 Task: Search one way flight ticket for 3 adults, 3 children in premium economy from Salisbury: Salisbury-ocean City-wicomico Regional Airport to Raleigh: Raleigh-durham International Airport on 8-5-2023. Choice of flights is Frontier. Number of bags: 1 carry on bag. Price is upto 108000. Outbound departure time preference is 9:30.
Action: Mouse moved to (300, 277)
Screenshot: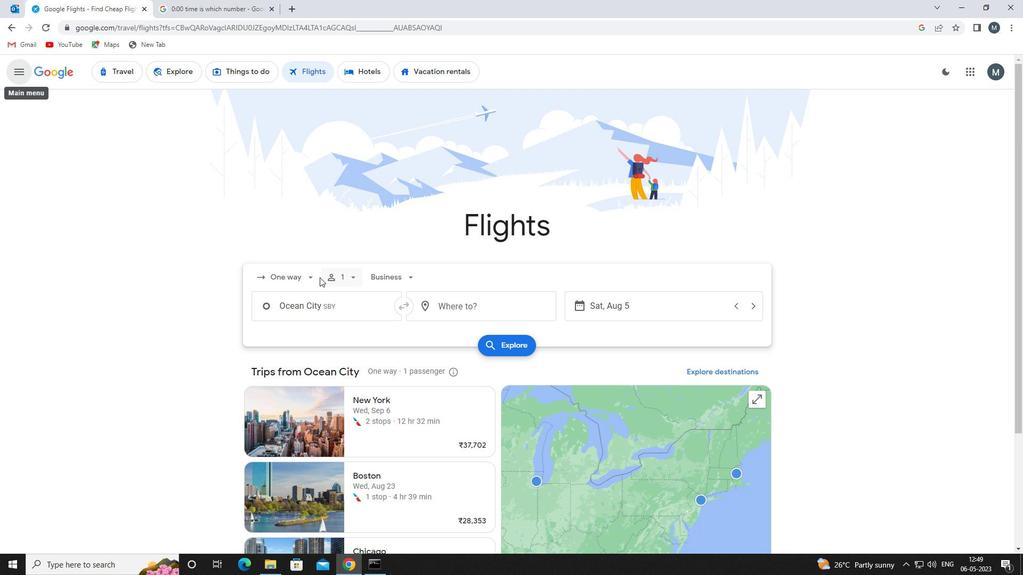 
Action: Mouse pressed left at (300, 277)
Screenshot: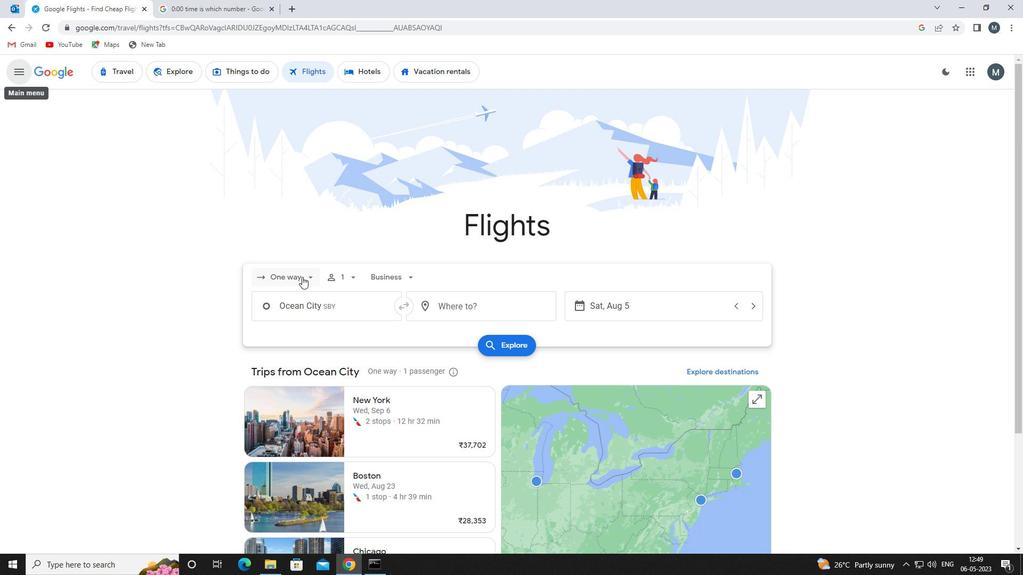 
Action: Mouse moved to (304, 326)
Screenshot: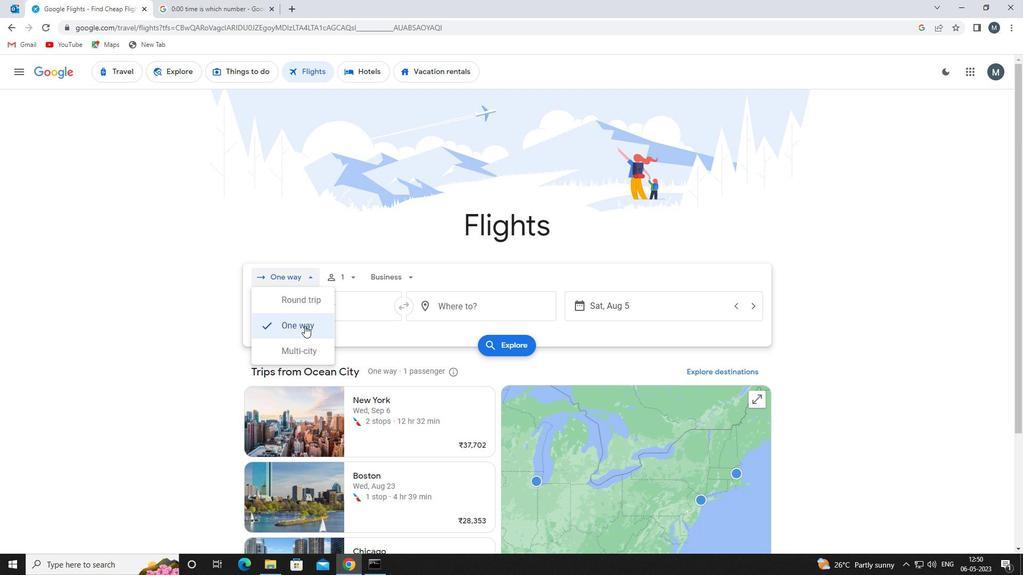 
Action: Mouse pressed left at (304, 326)
Screenshot: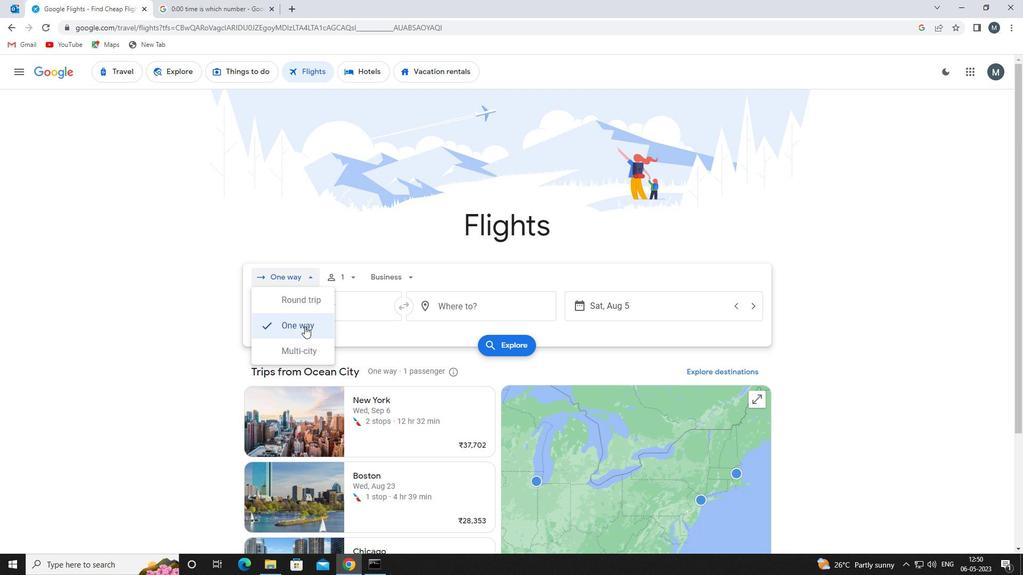 
Action: Mouse moved to (350, 279)
Screenshot: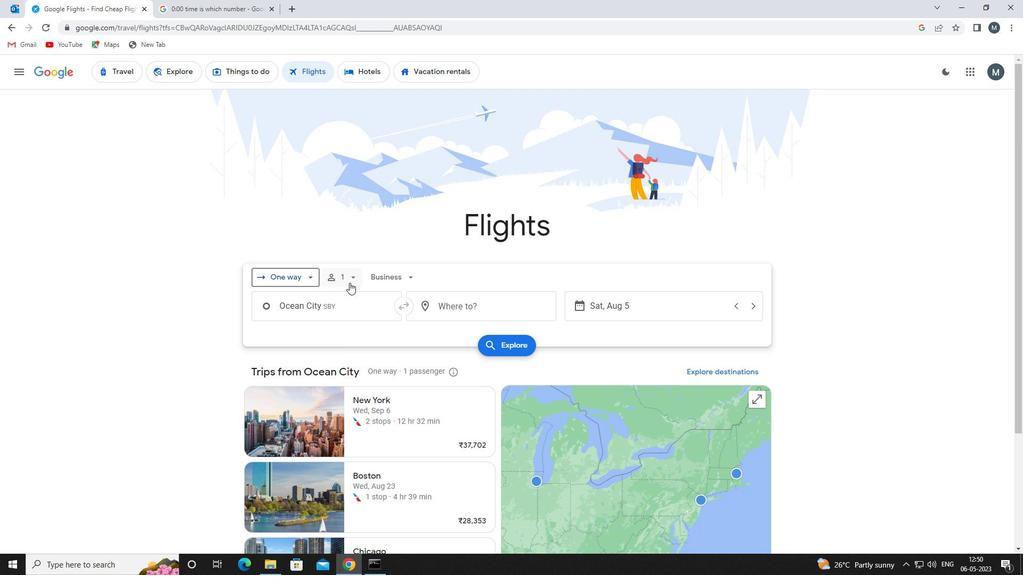 
Action: Mouse pressed left at (350, 279)
Screenshot: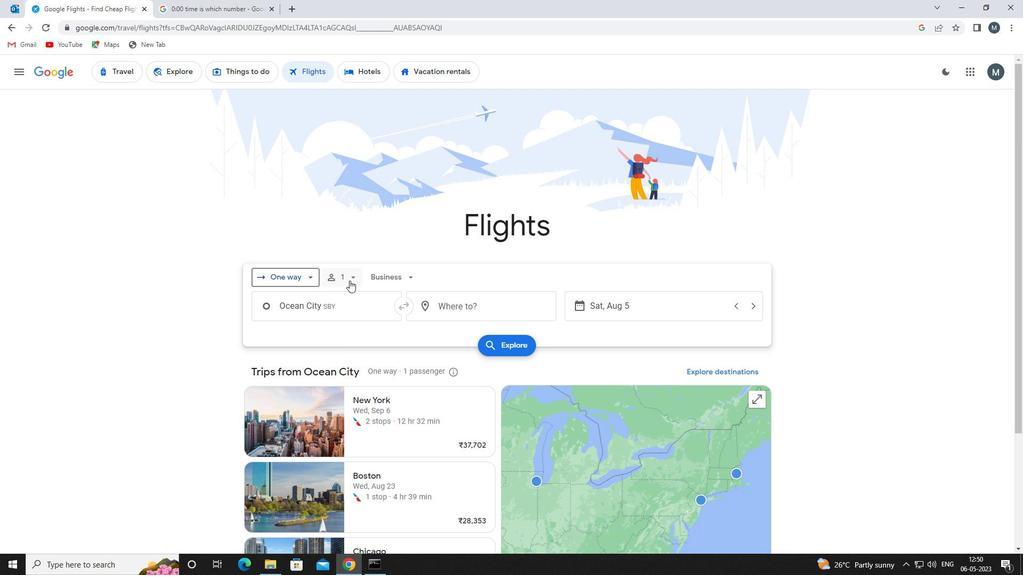 
Action: Mouse moved to (432, 303)
Screenshot: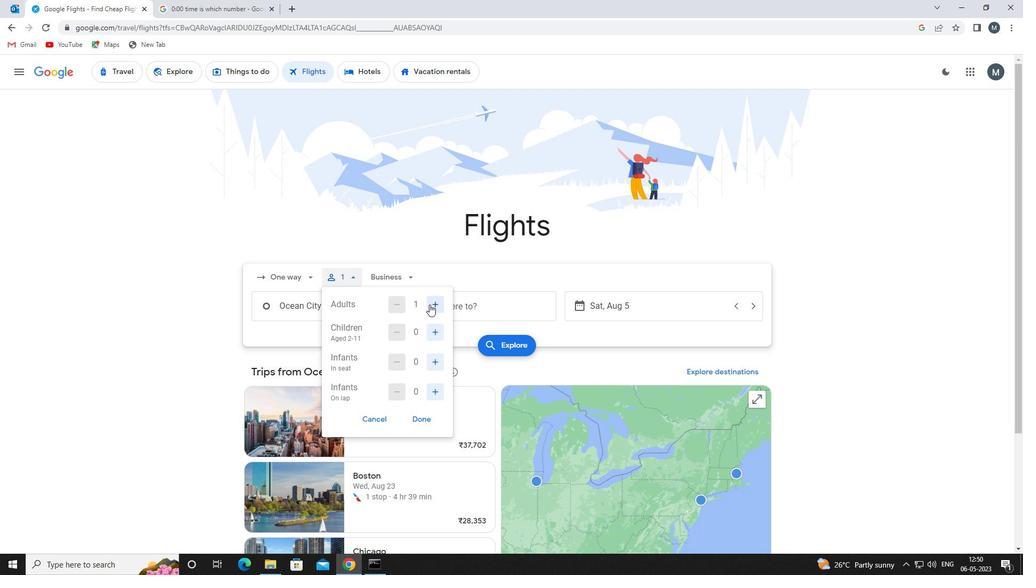 
Action: Mouse pressed left at (432, 303)
Screenshot: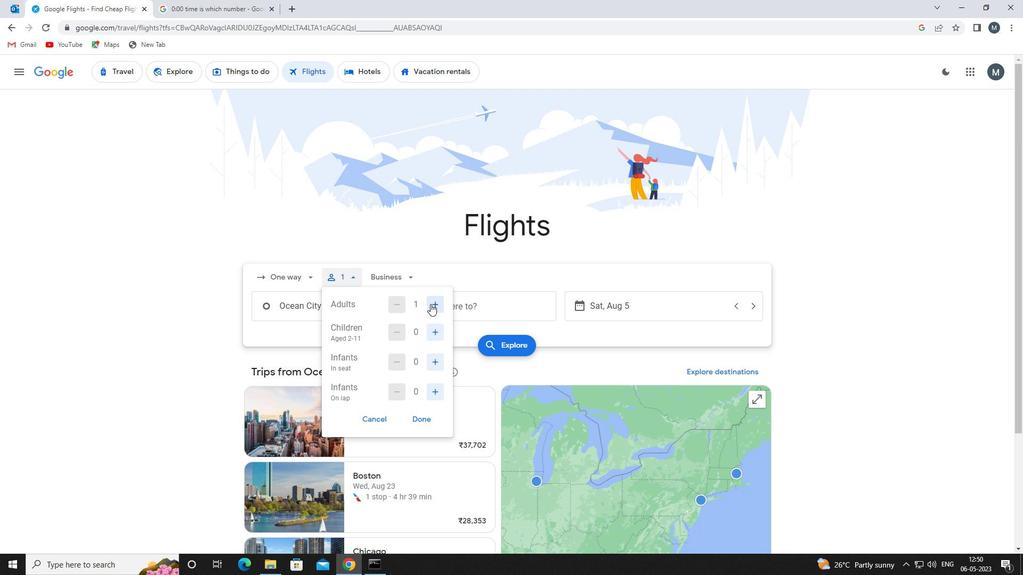 
Action: Mouse pressed left at (432, 303)
Screenshot: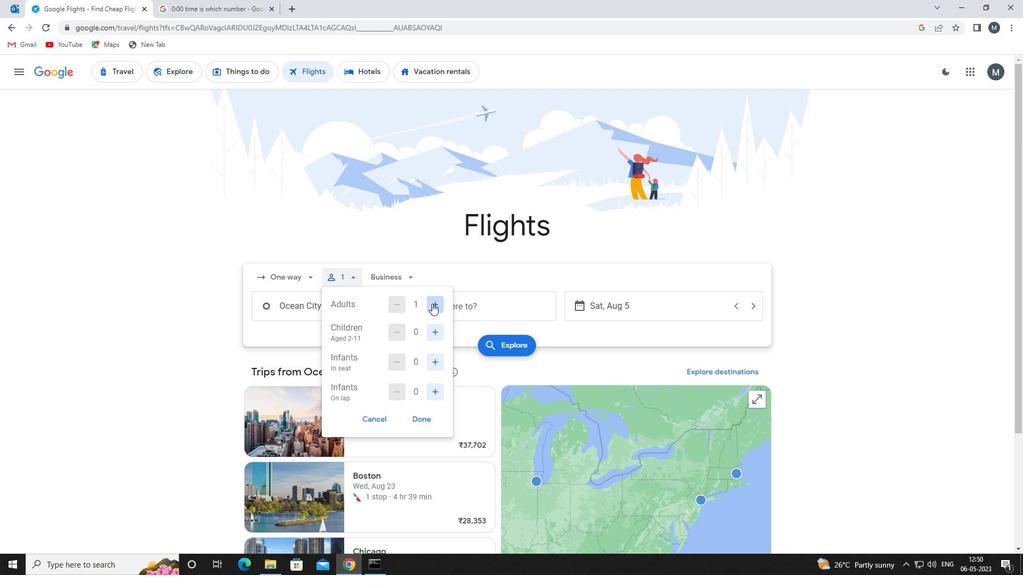 
Action: Mouse moved to (436, 336)
Screenshot: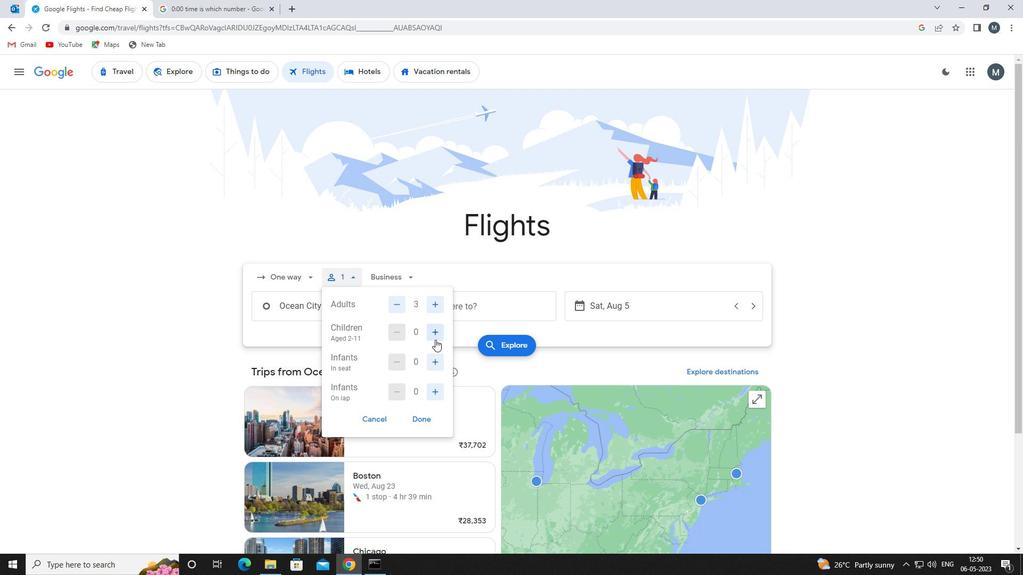 
Action: Mouse pressed left at (436, 336)
Screenshot: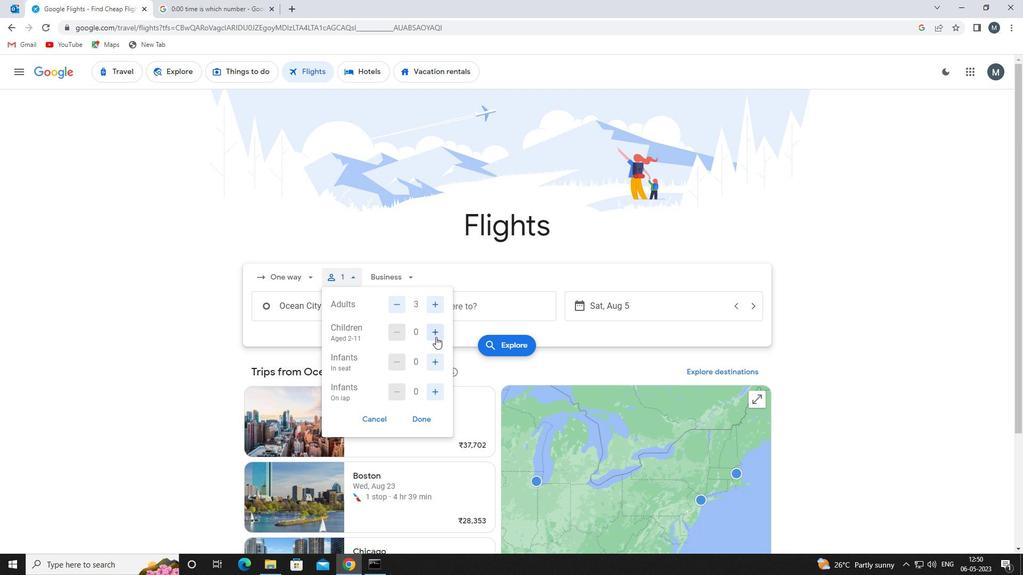 
Action: Mouse pressed left at (436, 336)
Screenshot: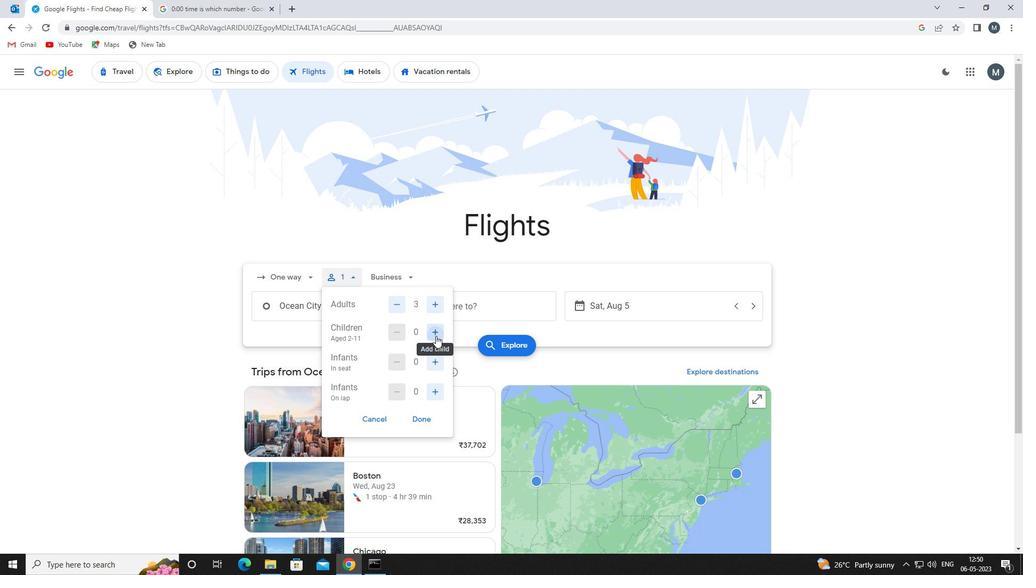 
Action: Mouse pressed left at (436, 336)
Screenshot: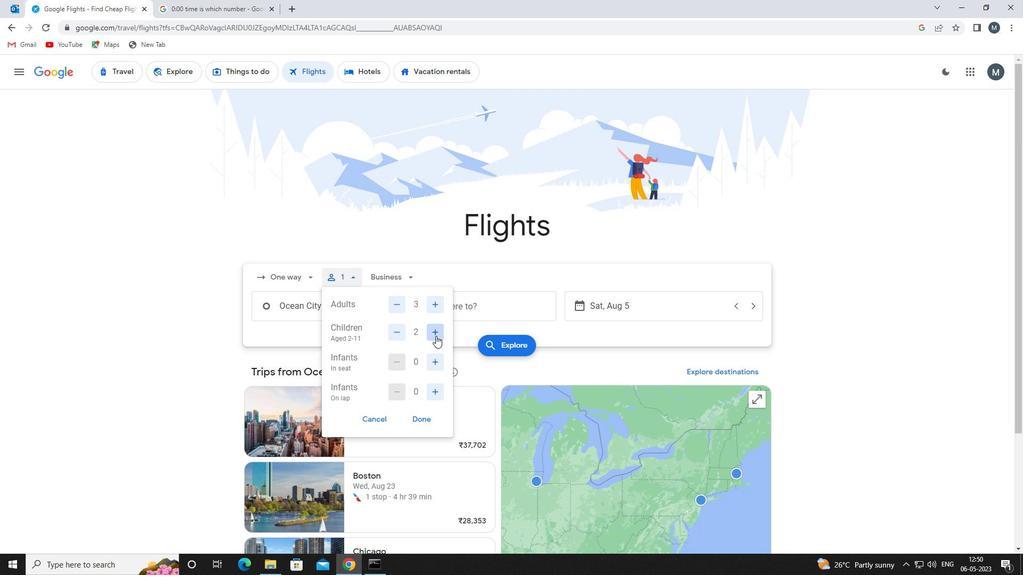 
Action: Mouse moved to (421, 420)
Screenshot: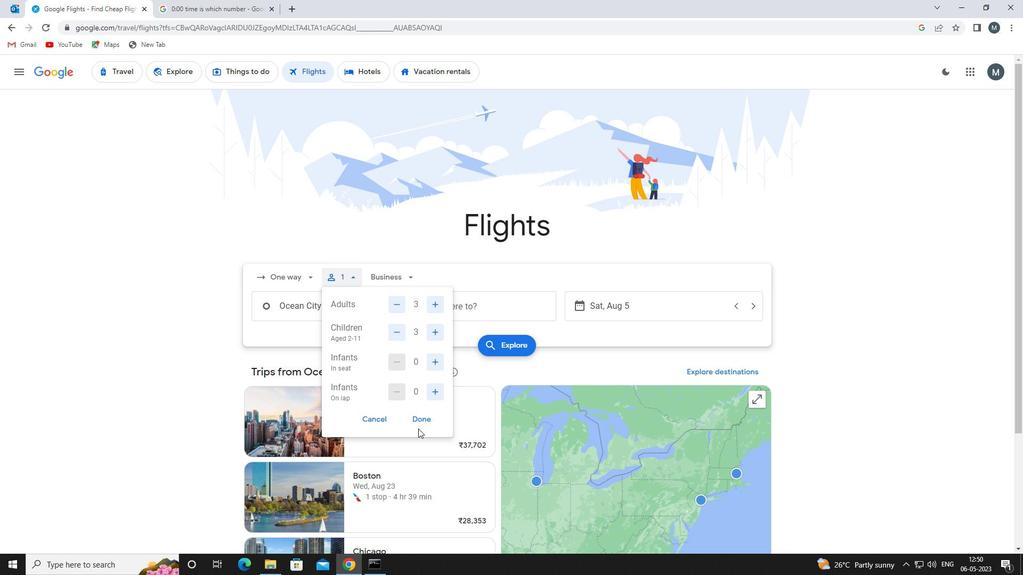 
Action: Mouse pressed left at (421, 420)
Screenshot: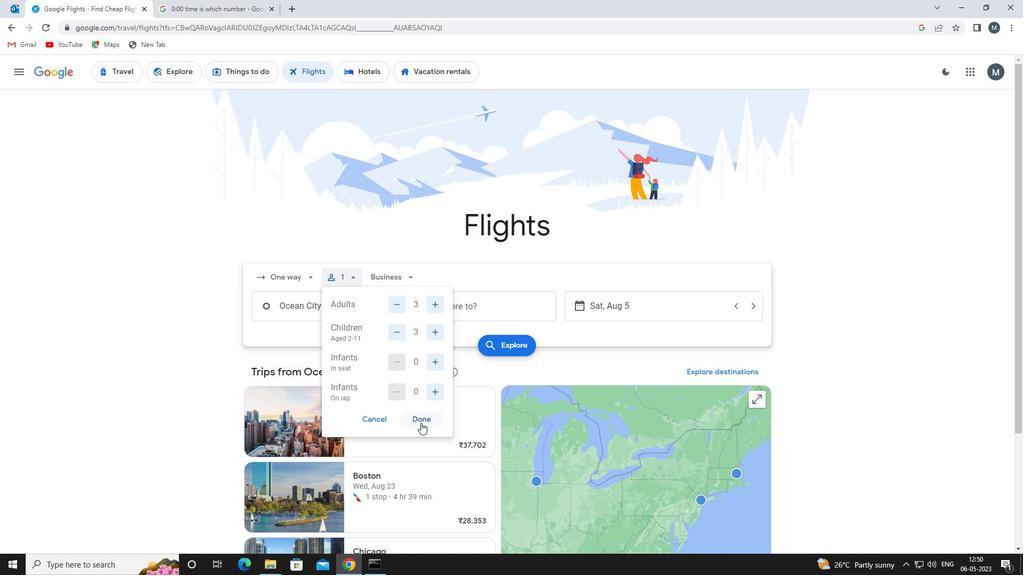 
Action: Mouse moved to (410, 281)
Screenshot: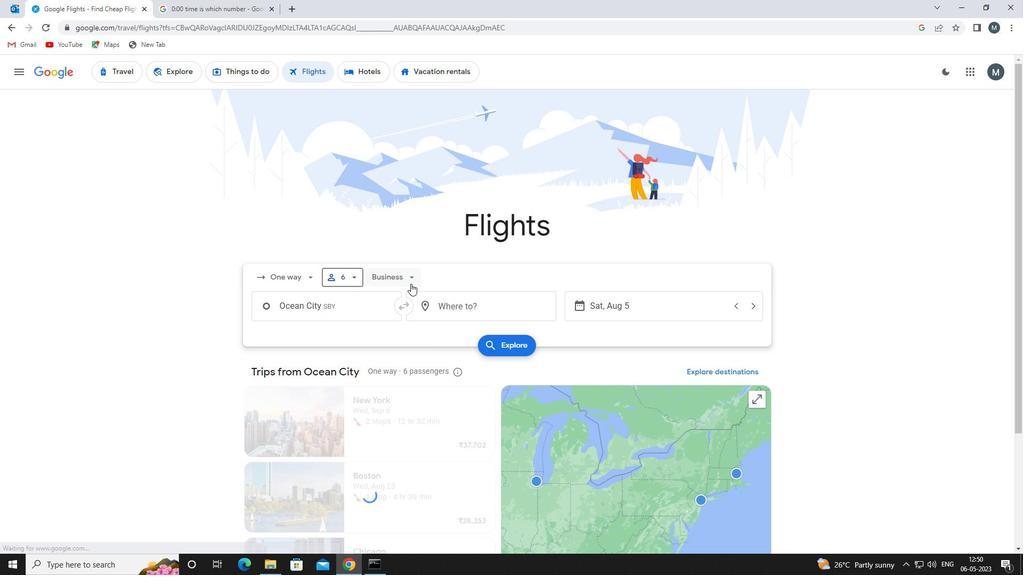 
Action: Mouse pressed left at (410, 281)
Screenshot: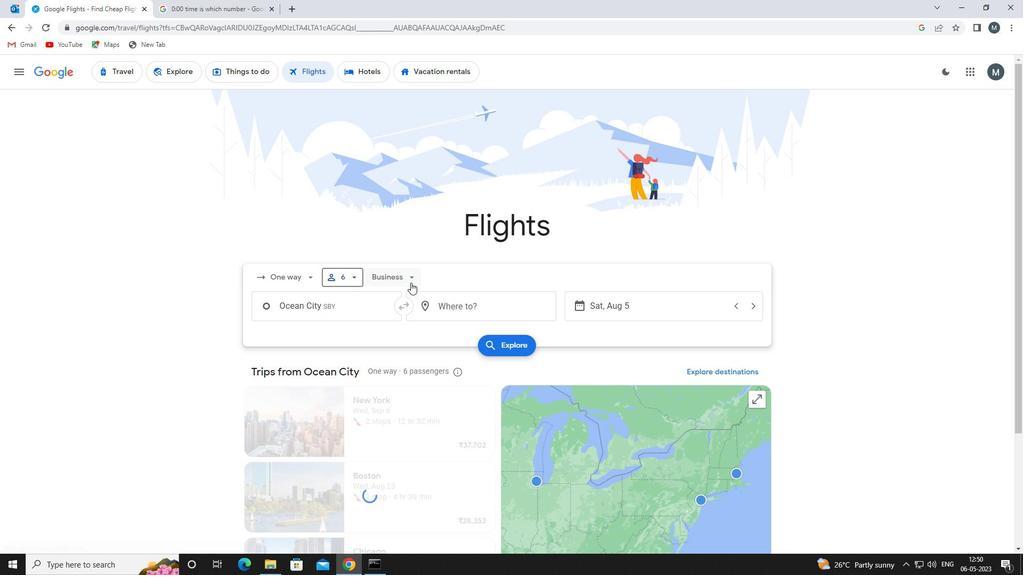 
Action: Mouse moved to (416, 327)
Screenshot: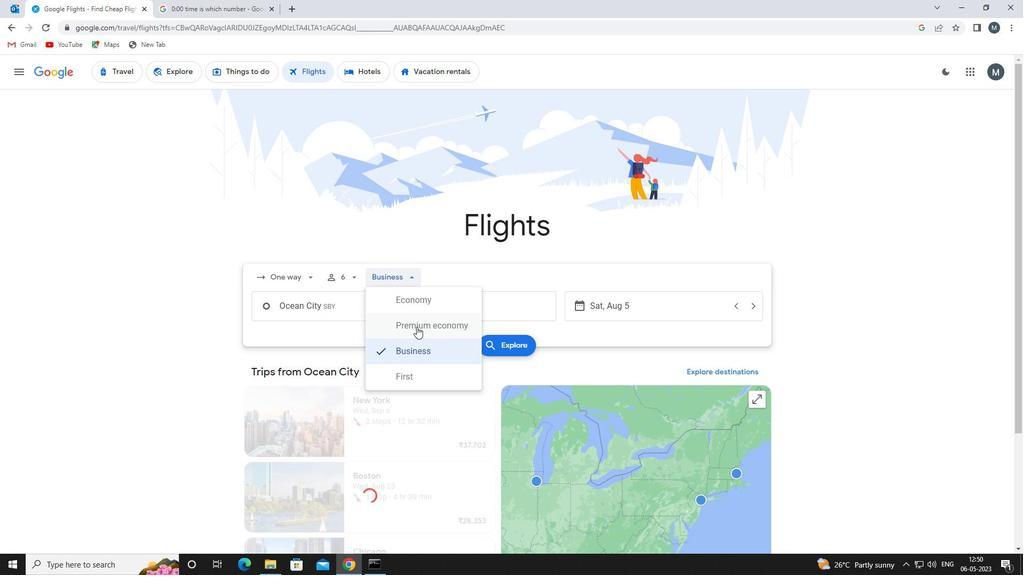 
Action: Mouse pressed left at (416, 327)
Screenshot: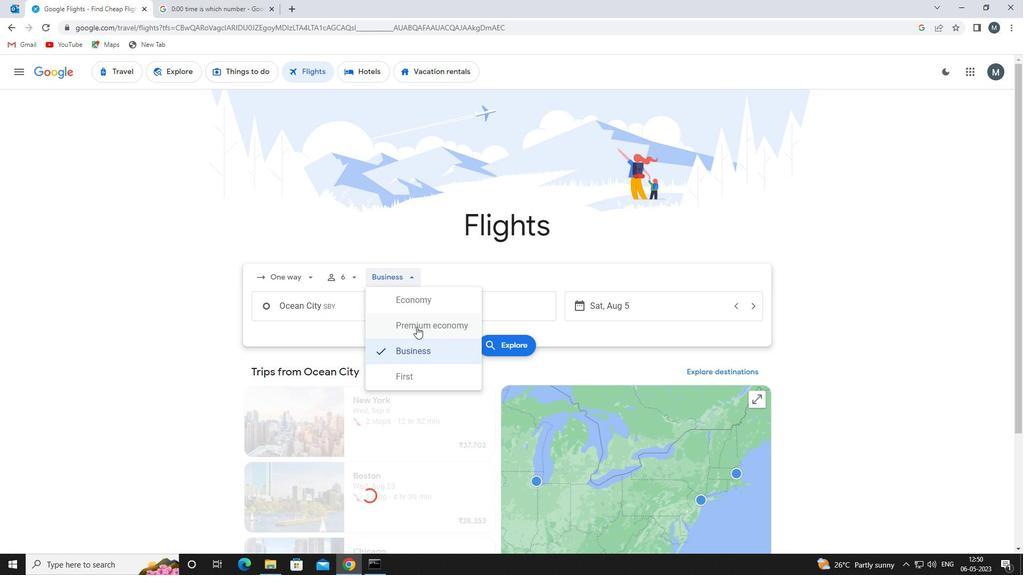 
Action: Mouse moved to (332, 306)
Screenshot: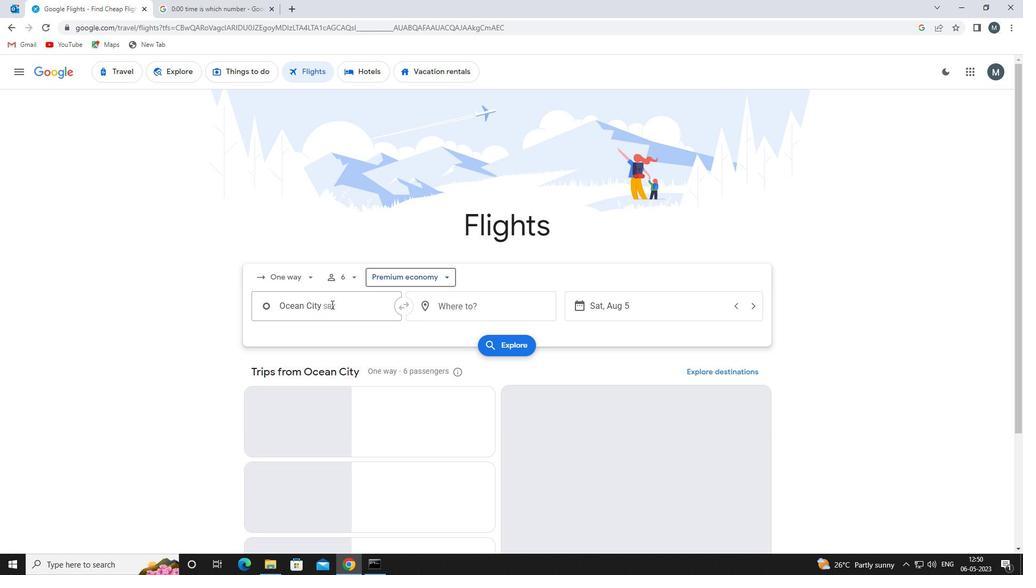
Action: Mouse pressed left at (332, 306)
Screenshot: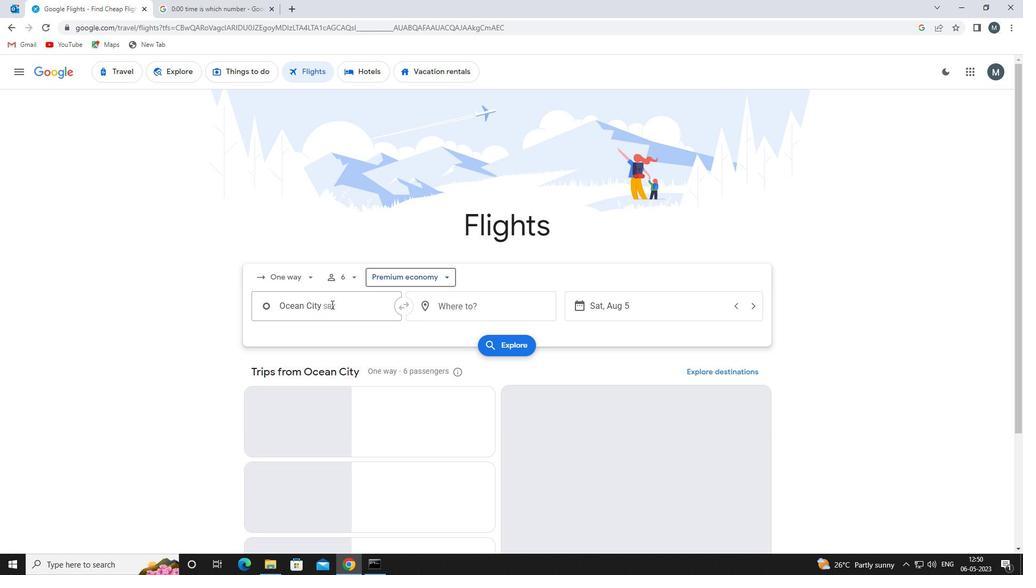 
Action: Mouse moved to (333, 306)
Screenshot: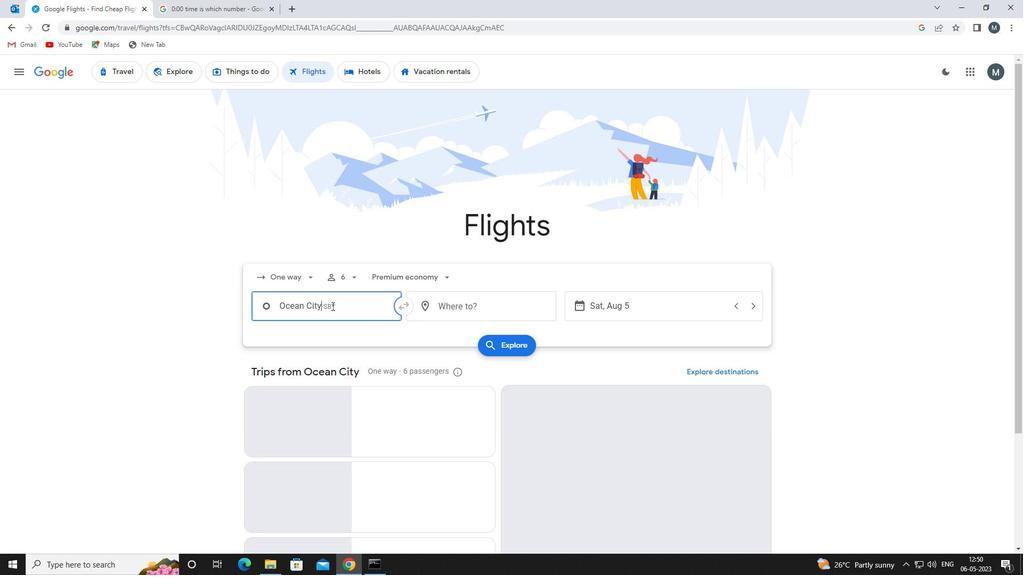 
Action: Key pressed salisbury
Screenshot: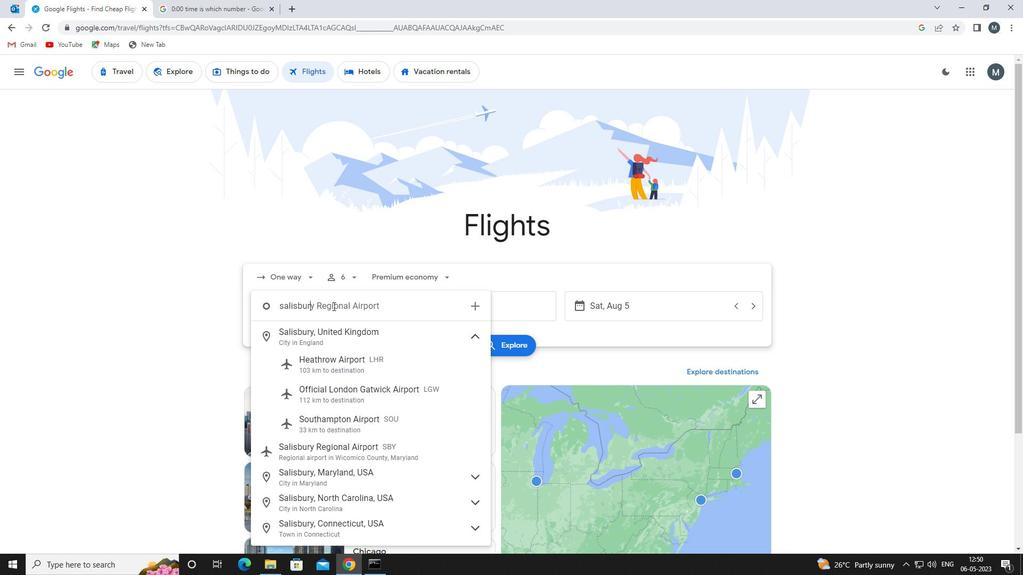 
Action: Mouse moved to (345, 450)
Screenshot: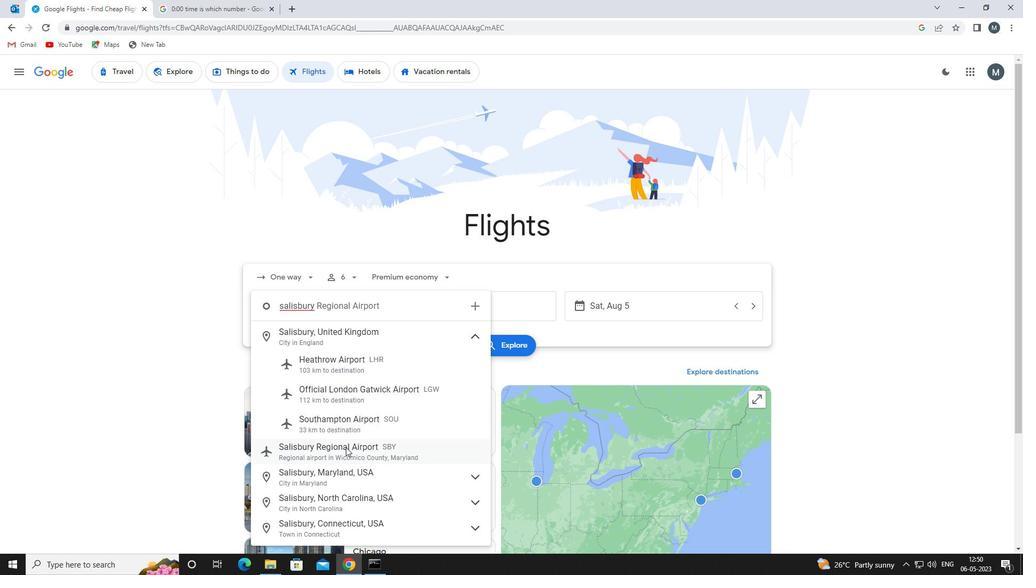 
Action: Mouse pressed left at (345, 450)
Screenshot: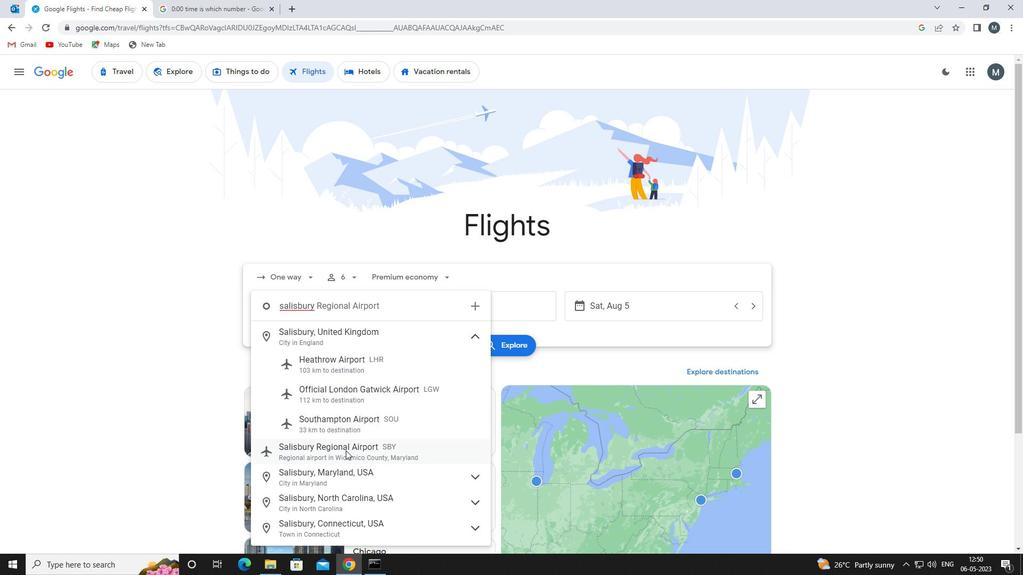 
Action: Mouse moved to (451, 303)
Screenshot: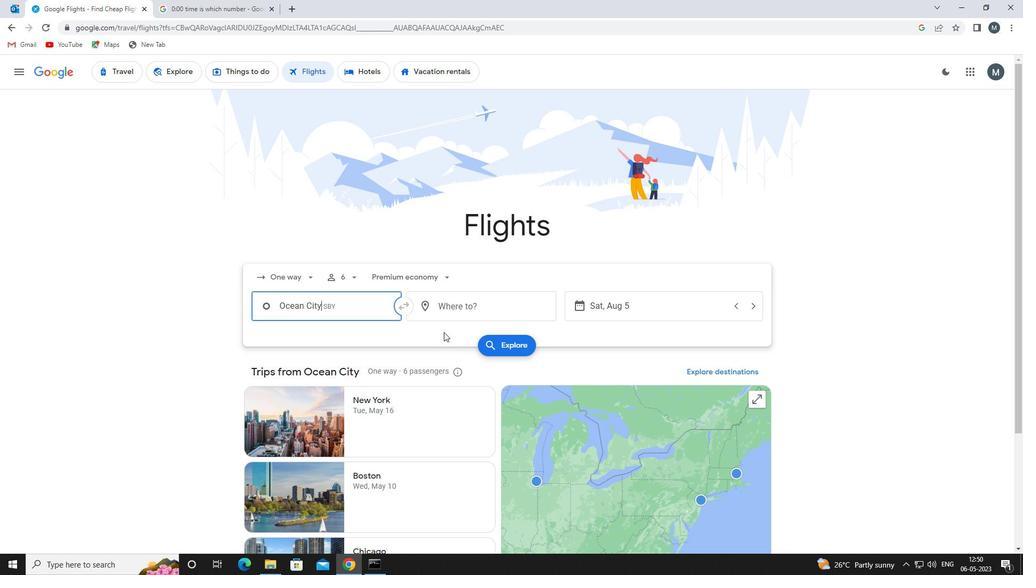 
Action: Mouse pressed left at (451, 303)
Screenshot: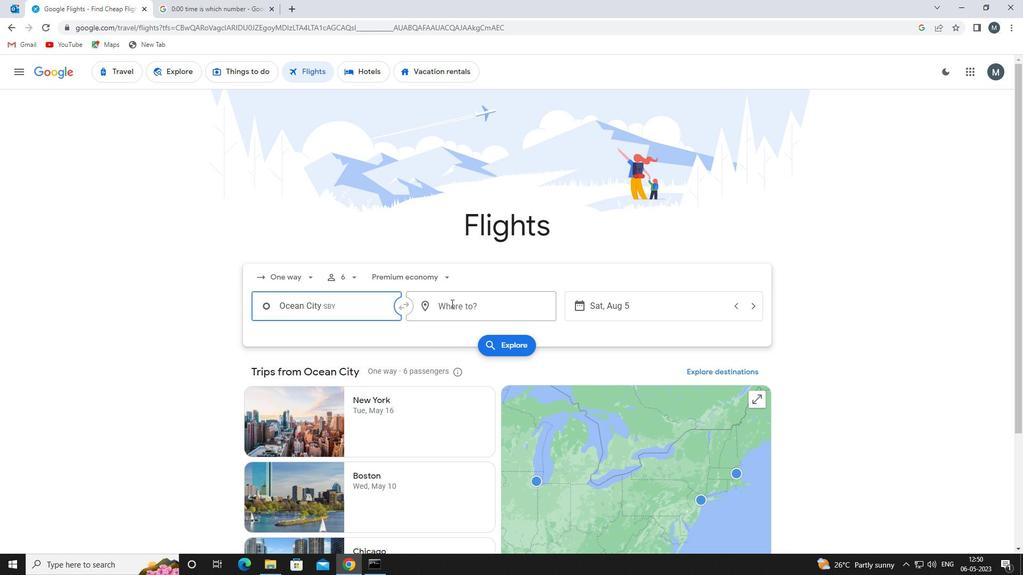 
Action: Key pressed raleigh<Key.space>d
Screenshot: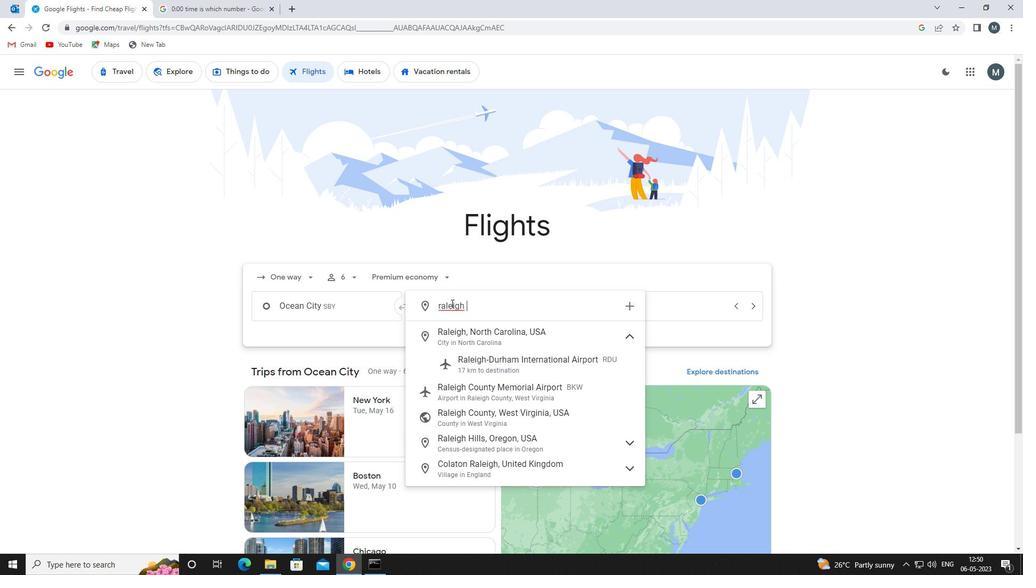
Action: Mouse moved to (494, 339)
Screenshot: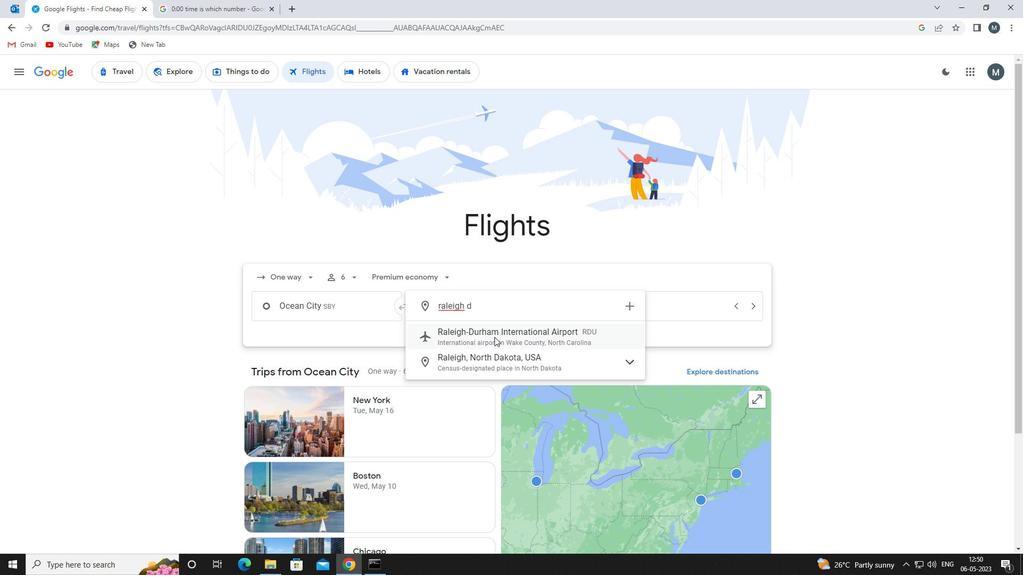 
Action: Mouse pressed left at (494, 339)
Screenshot: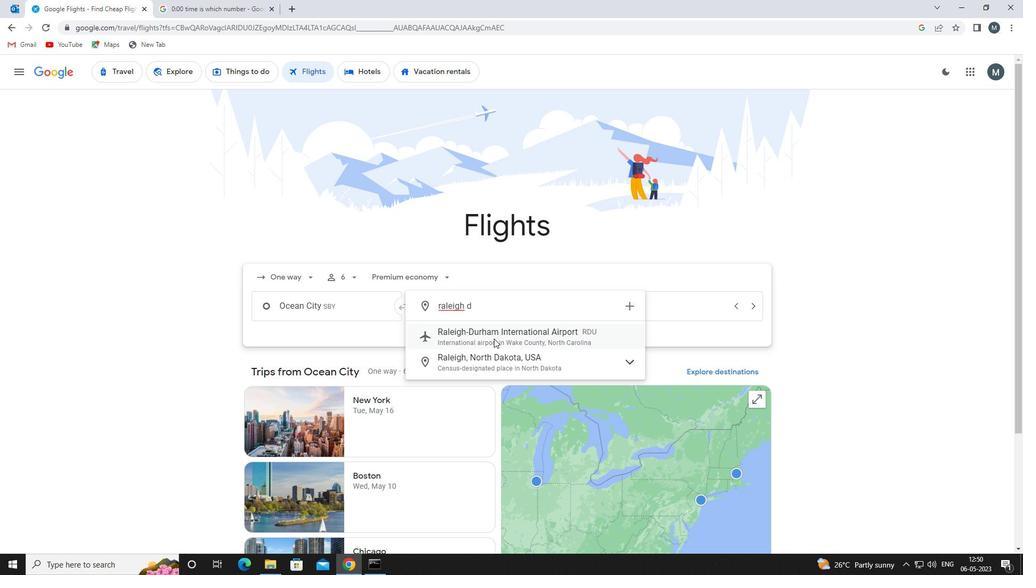
Action: Mouse moved to (592, 308)
Screenshot: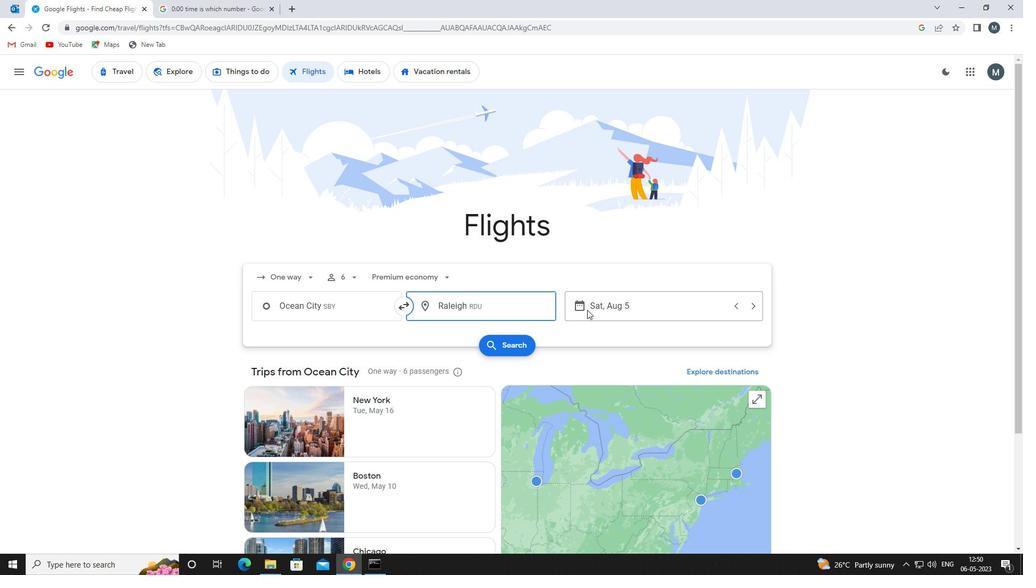 
Action: Mouse pressed left at (592, 308)
Screenshot: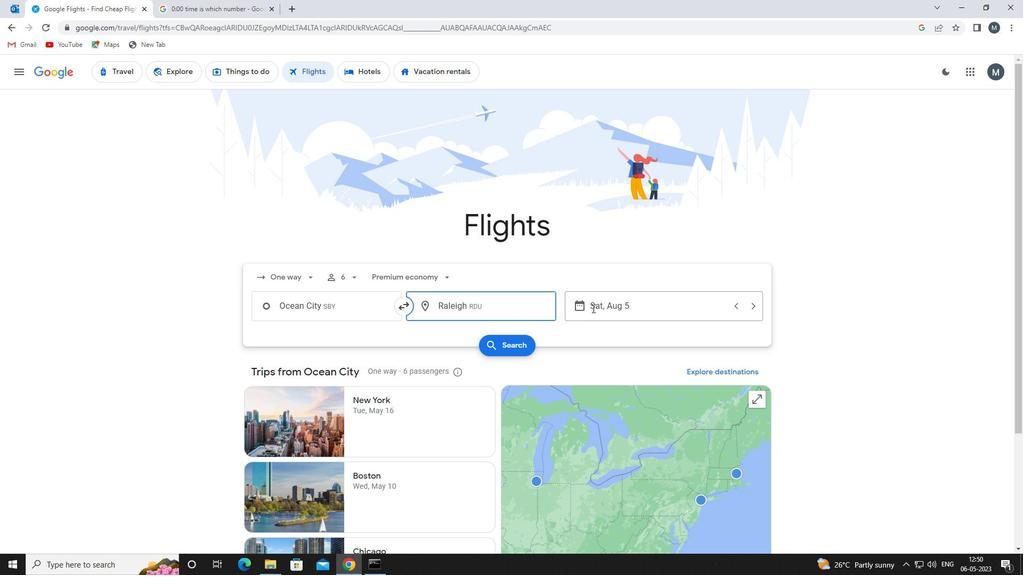 
Action: Mouse moved to (534, 361)
Screenshot: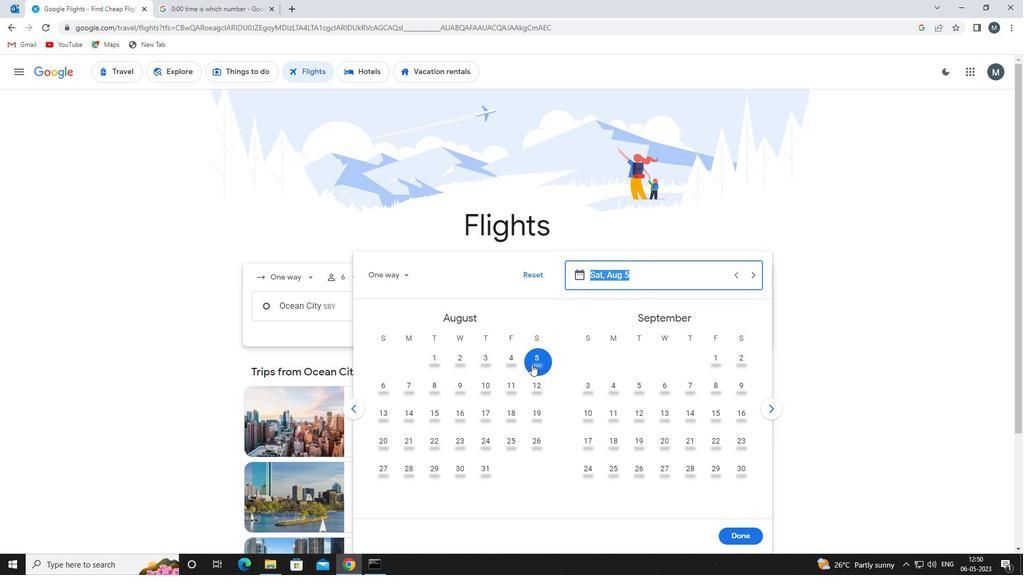 
Action: Mouse pressed left at (534, 361)
Screenshot: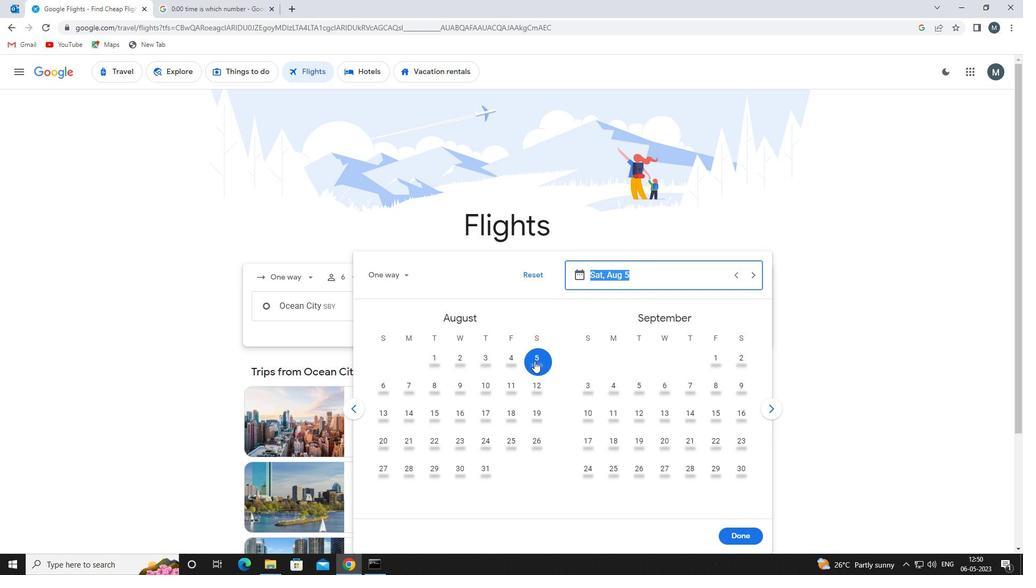 
Action: Mouse moved to (733, 530)
Screenshot: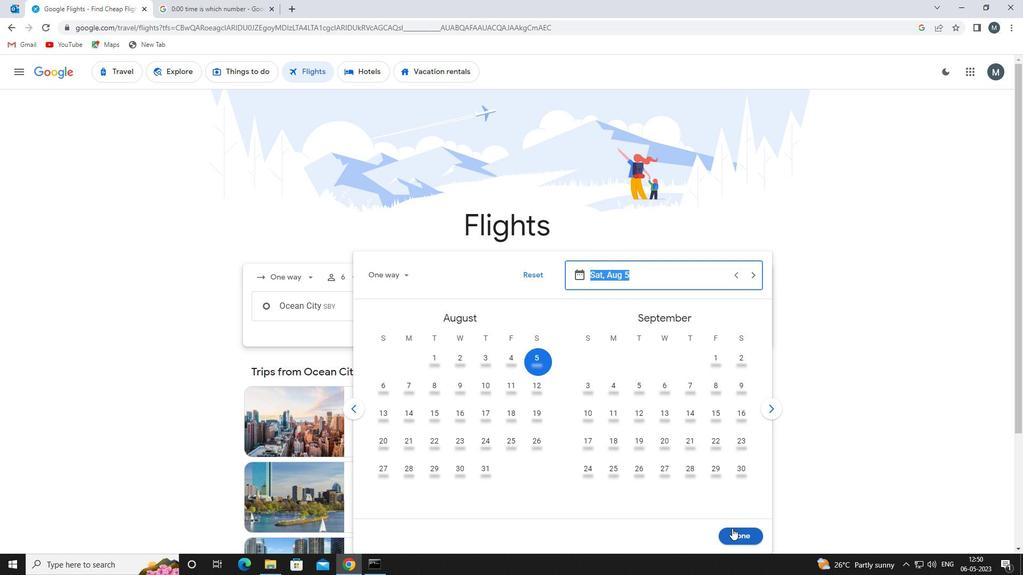 
Action: Mouse pressed left at (733, 530)
Screenshot: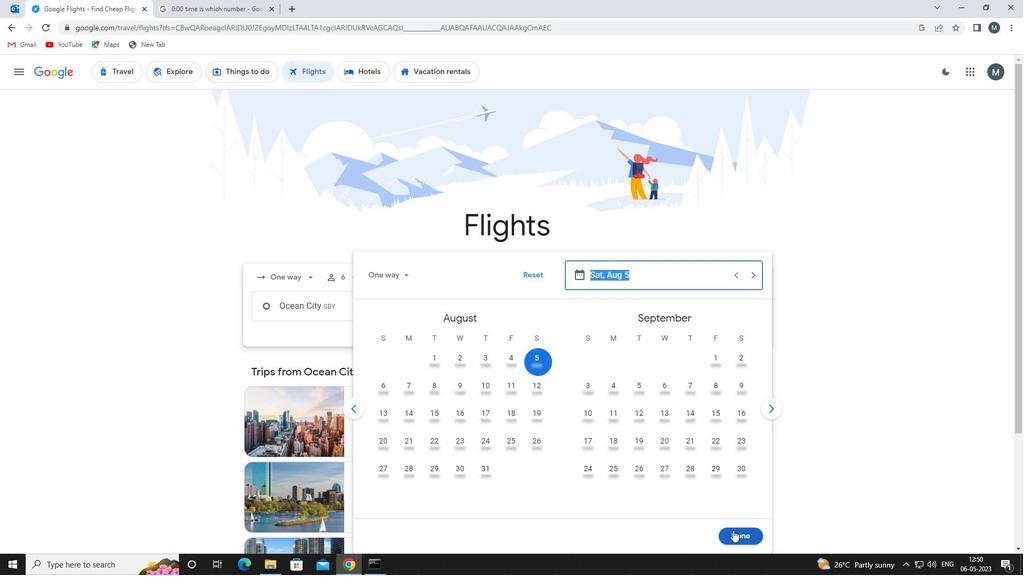 
Action: Mouse moved to (496, 340)
Screenshot: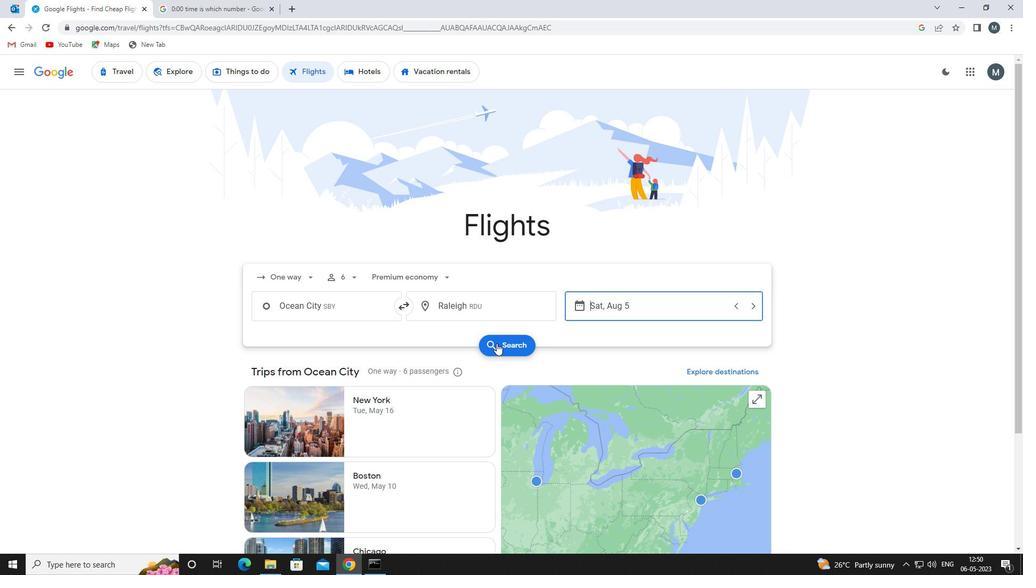 
Action: Mouse pressed left at (496, 340)
Screenshot: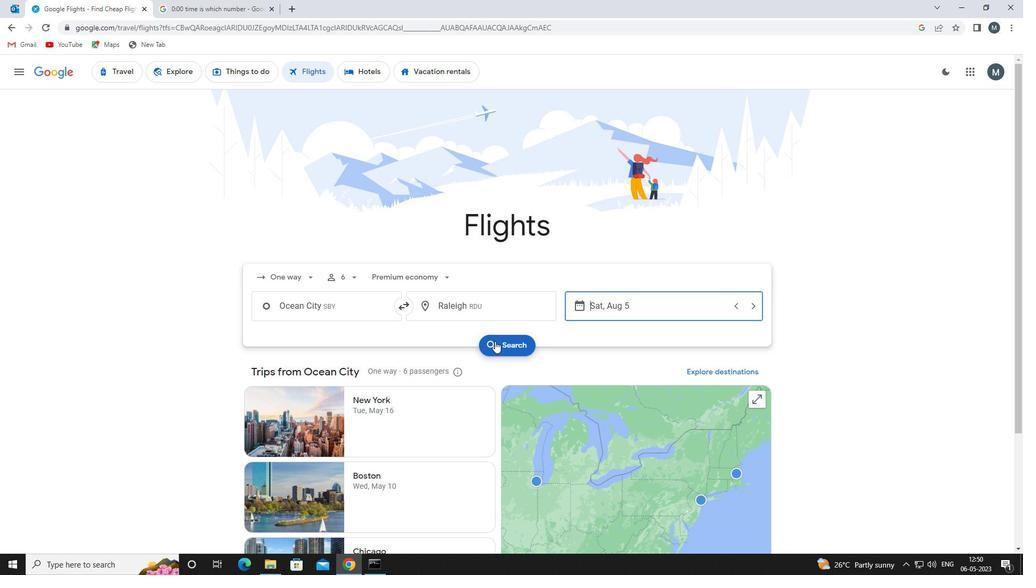 
Action: Mouse moved to (262, 173)
Screenshot: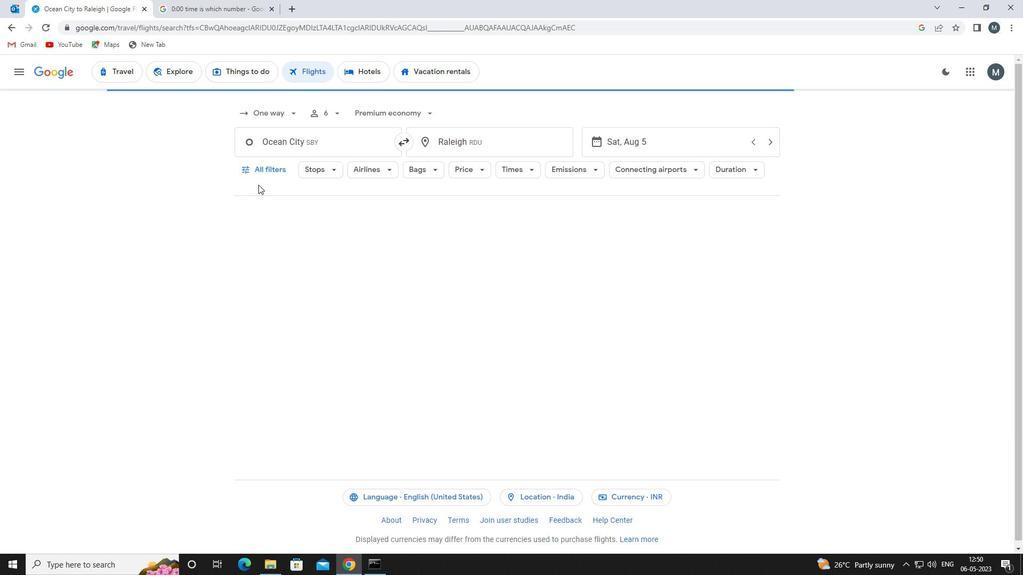 
Action: Mouse pressed left at (262, 173)
Screenshot: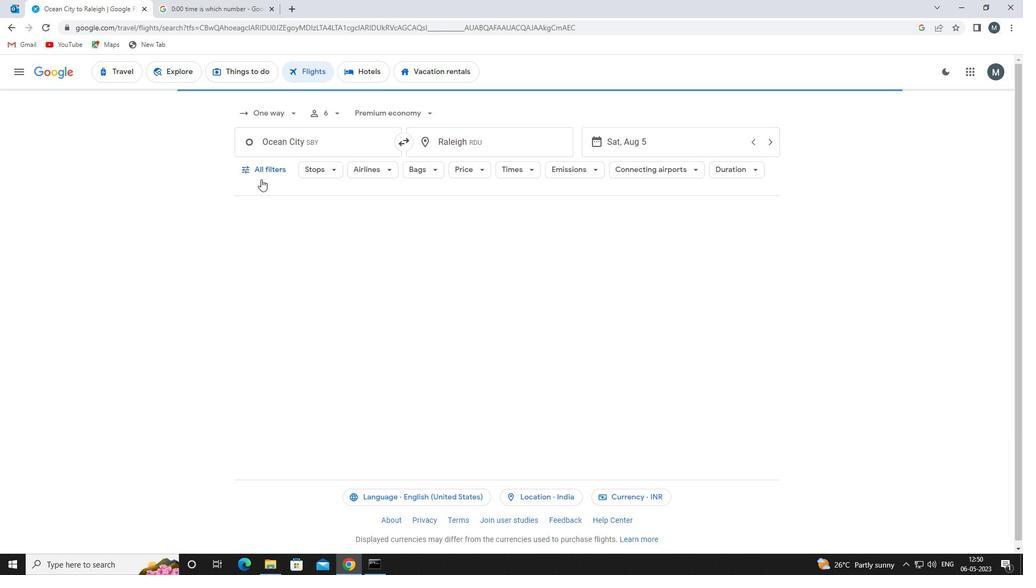 
Action: Mouse moved to (295, 257)
Screenshot: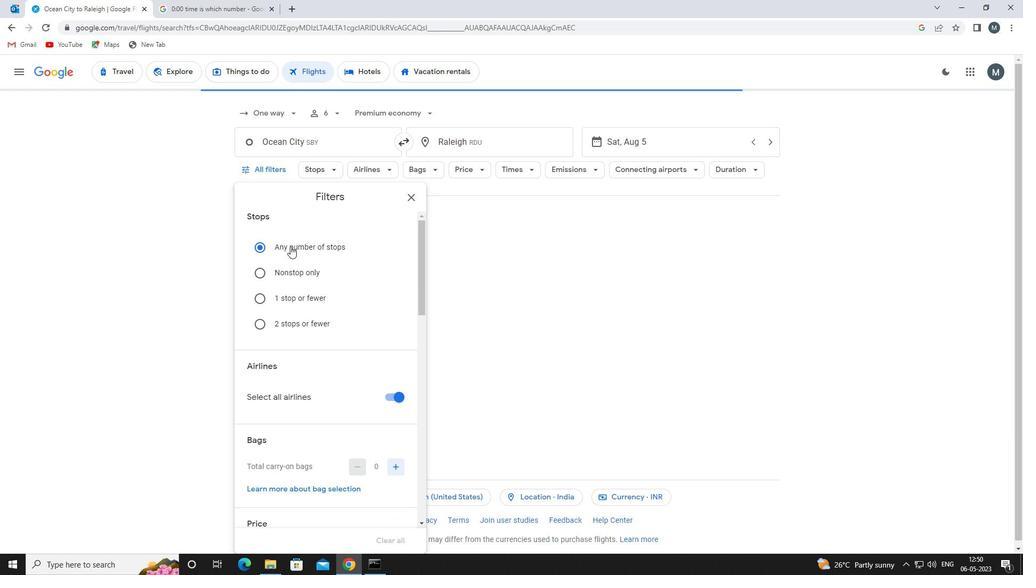 
Action: Mouse scrolled (295, 256) with delta (0, 0)
Screenshot: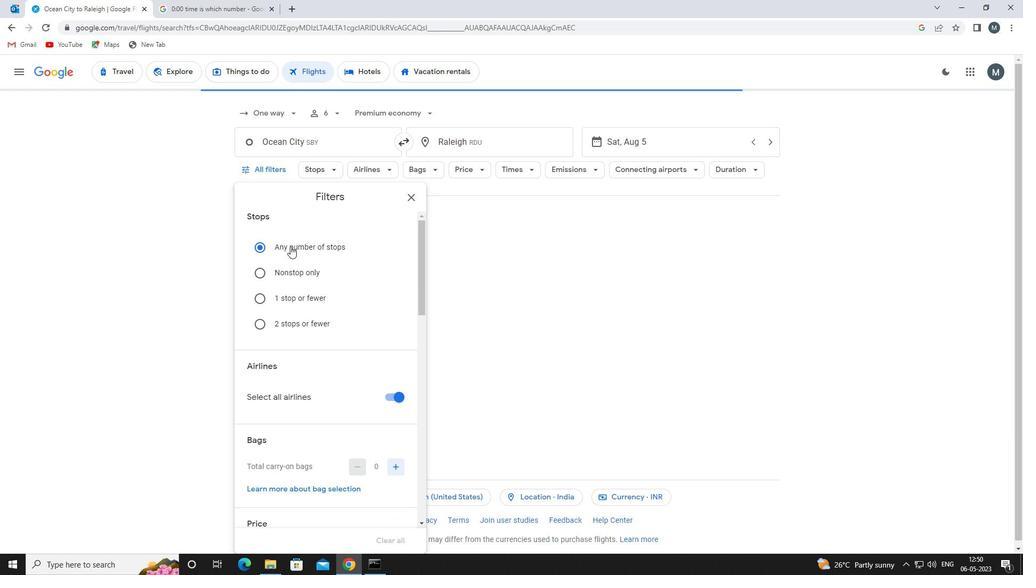 
Action: Mouse moved to (293, 259)
Screenshot: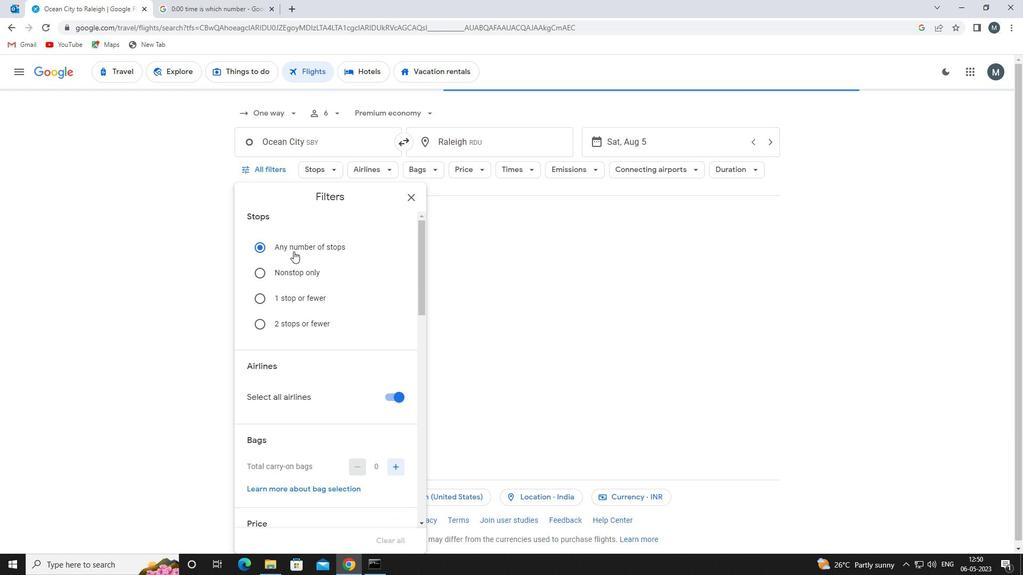 
Action: Mouse scrolled (293, 259) with delta (0, 0)
Screenshot: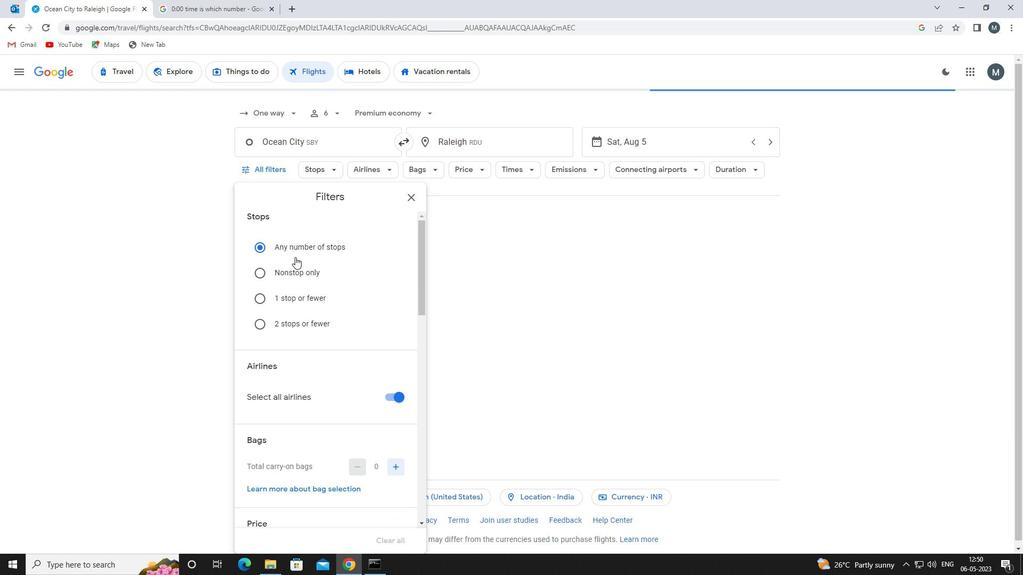 
Action: Mouse moved to (390, 293)
Screenshot: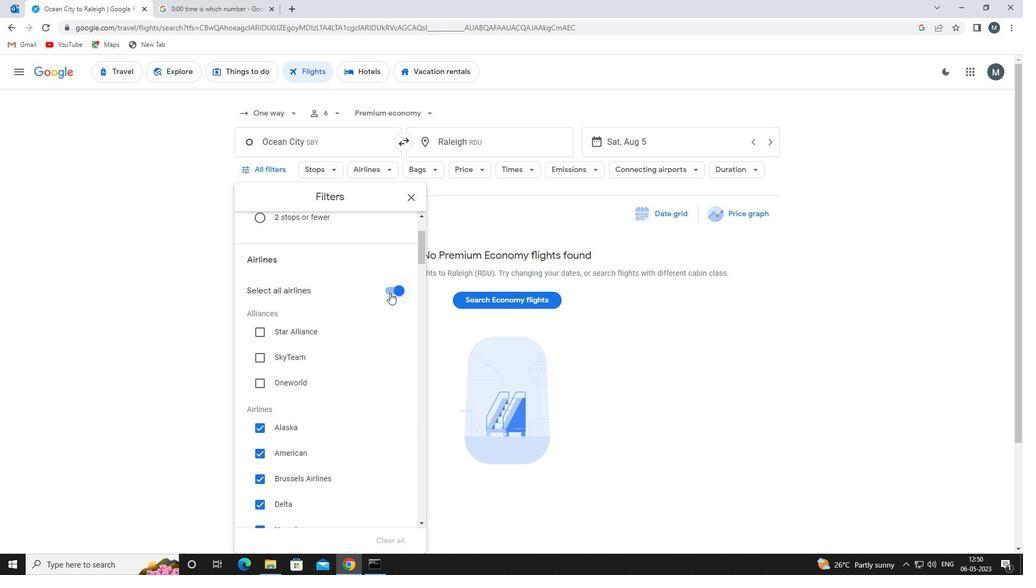 
Action: Mouse pressed left at (390, 293)
Screenshot: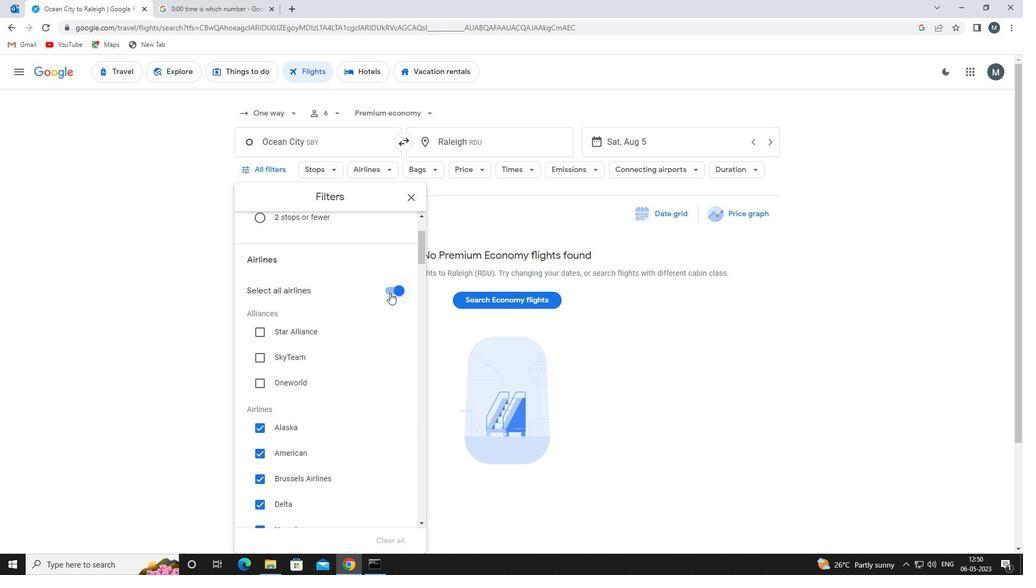
Action: Mouse moved to (337, 327)
Screenshot: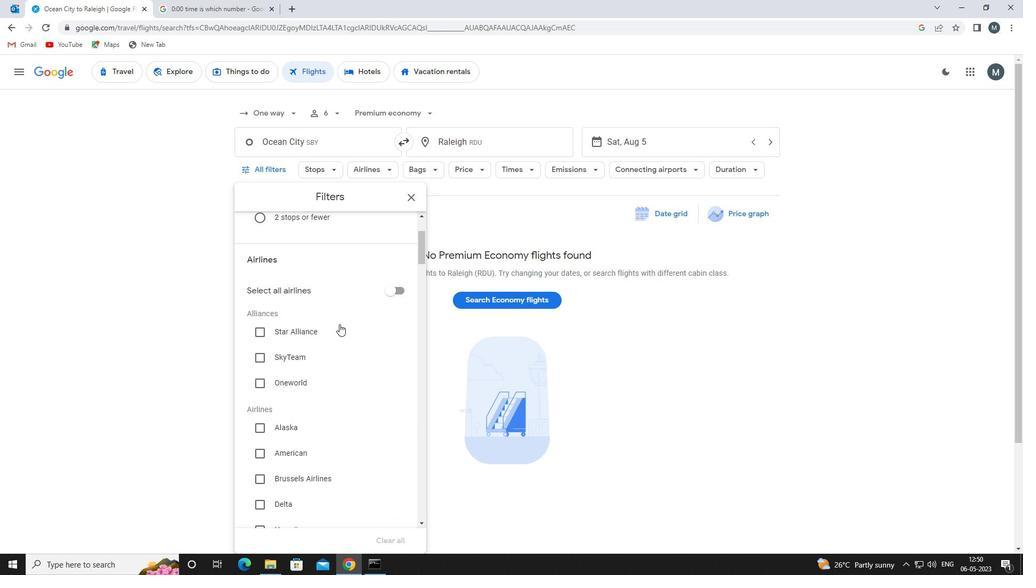 
Action: Mouse scrolled (337, 326) with delta (0, 0)
Screenshot: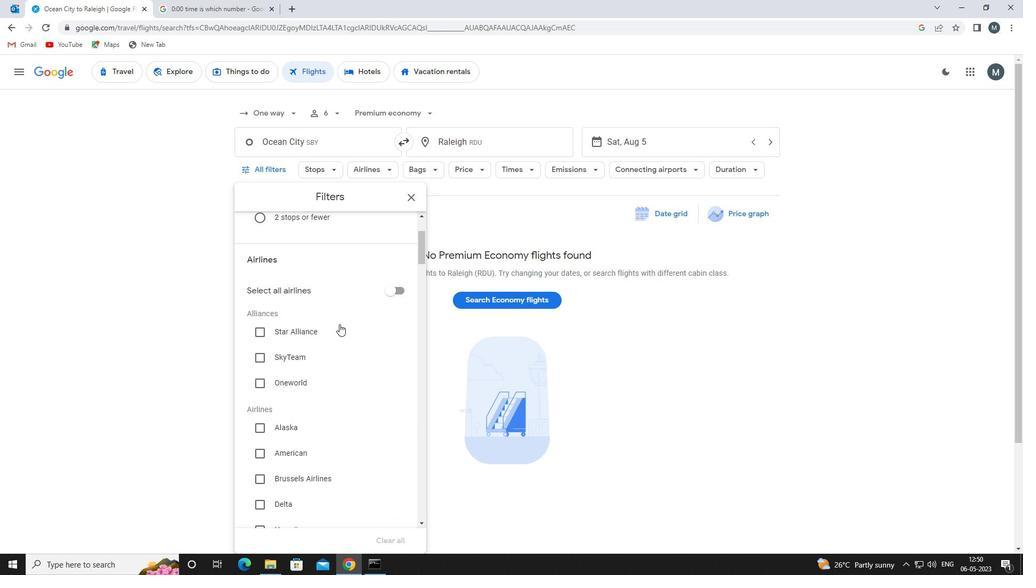 
Action: Mouse scrolled (337, 326) with delta (0, 0)
Screenshot: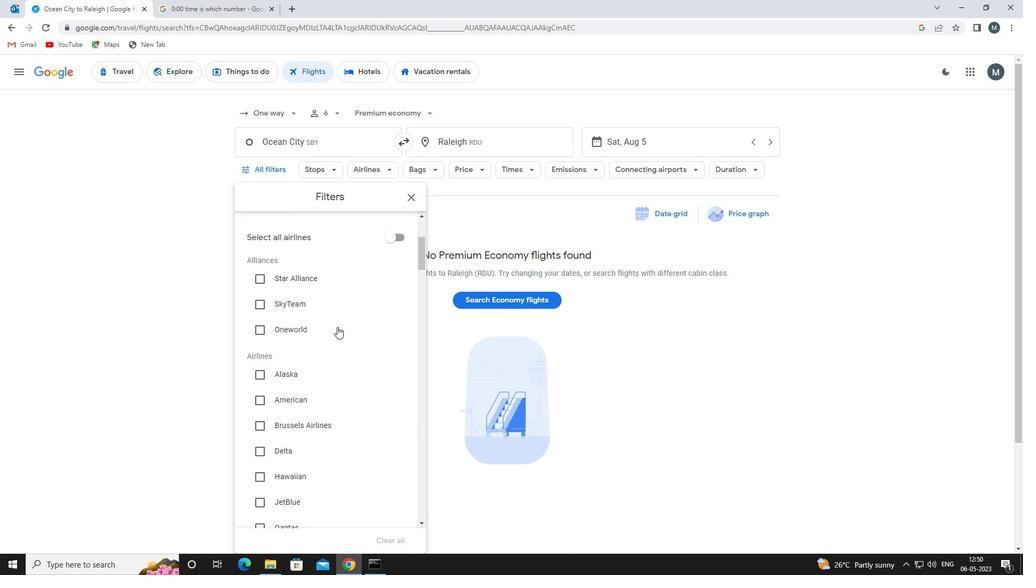 
Action: Mouse moved to (337, 331)
Screenshot: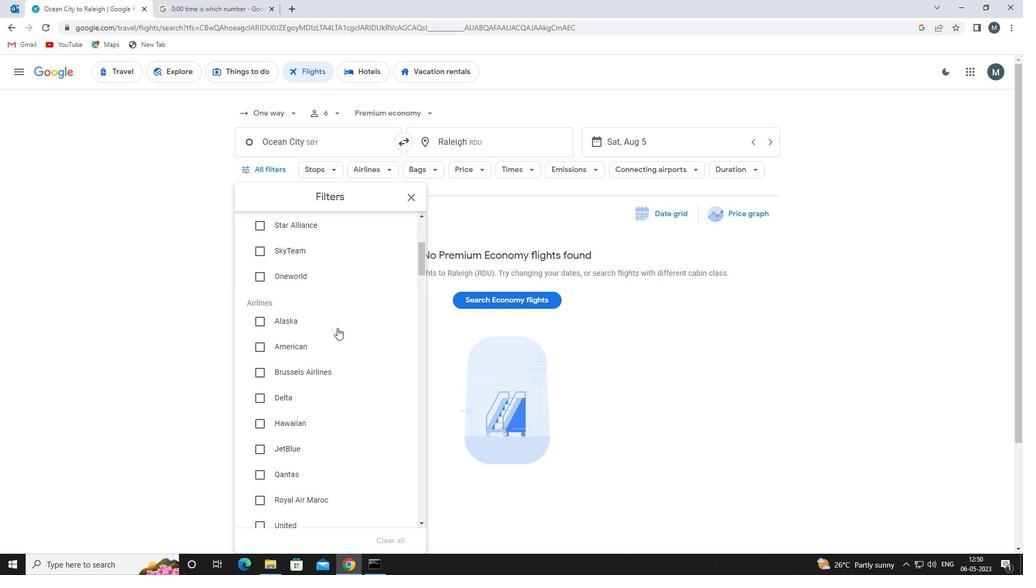 
Action: Mouse scrolled (337, 330) with delta (0, 0)
Screenshot: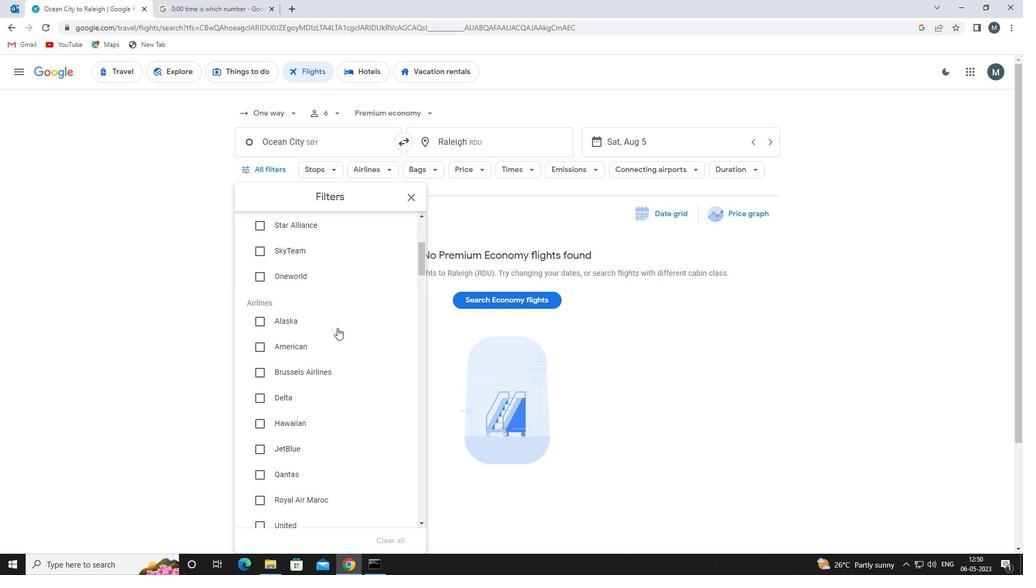 
Action: Mouse moved to (337, 331)
Screenshot: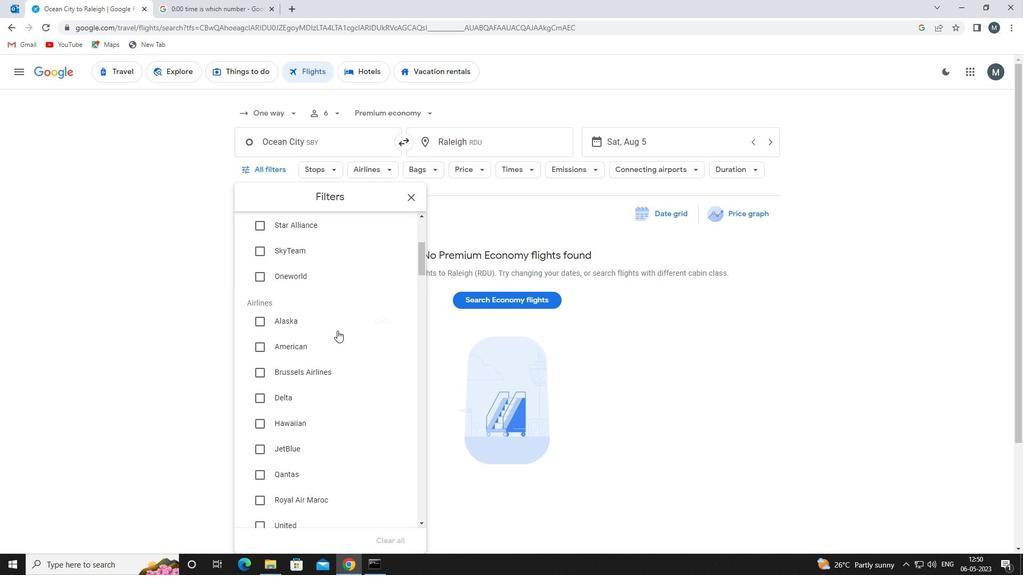 
Action: Mouse scrolled (337, 330) with delta (0, 0)
Screenshot: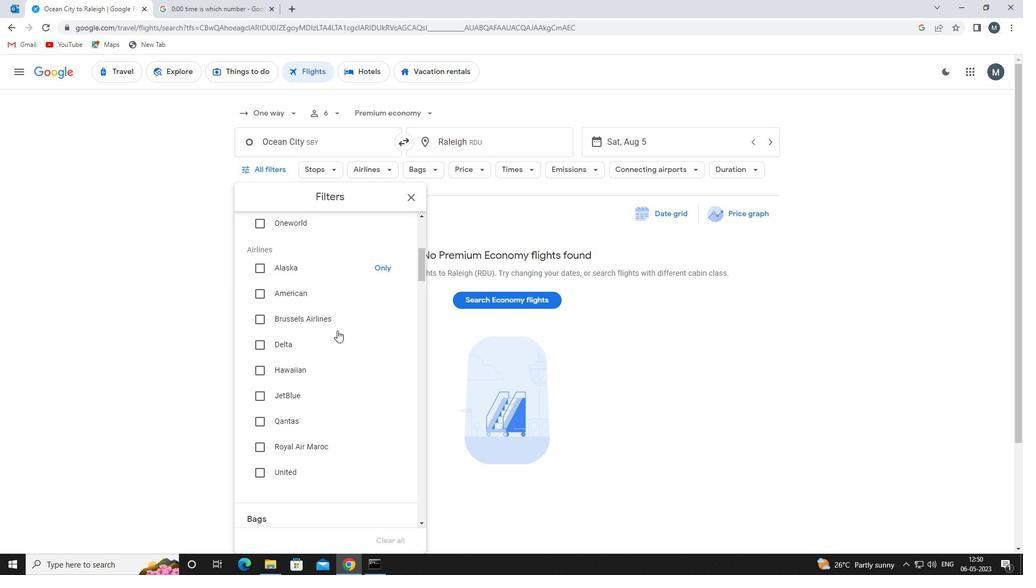 
Action: Mouse moved to (326, 338)
Screenshot: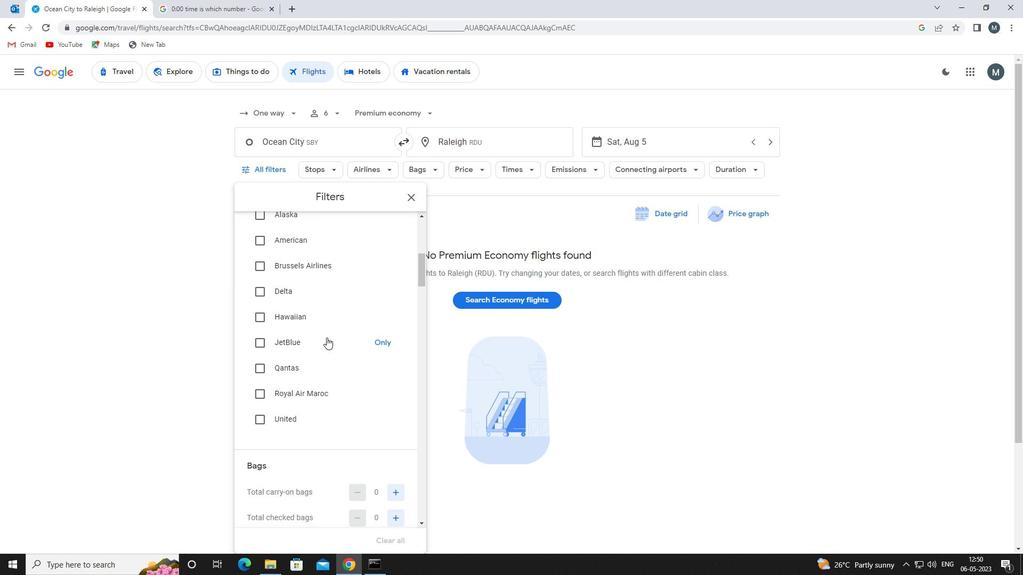 
Action: Mouse scrolled (326, 337) with delta (0, 0)
Screenshot: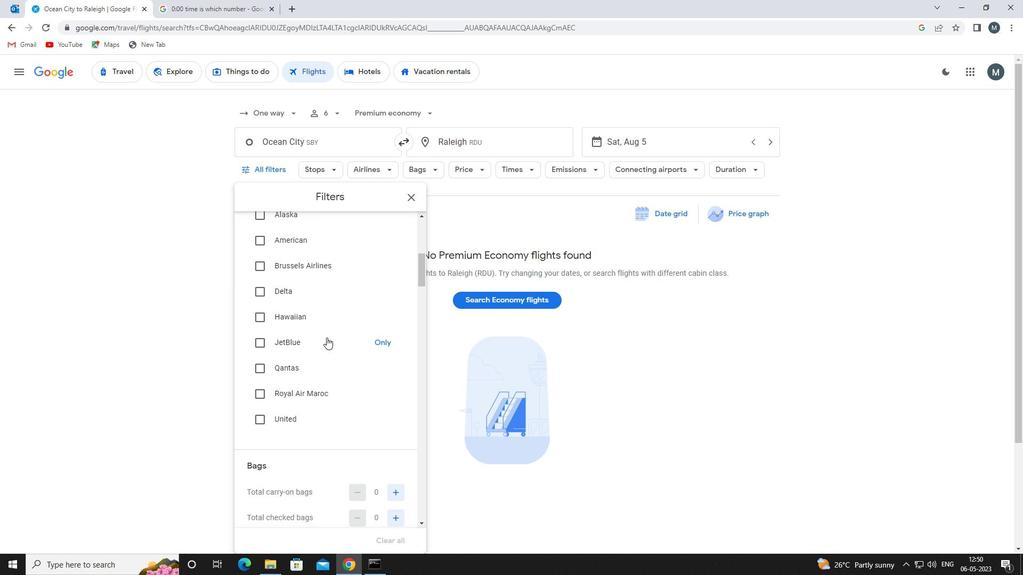 
Action: Mouse scrolled (326, 337) with delta (0, 0)
Screenshot: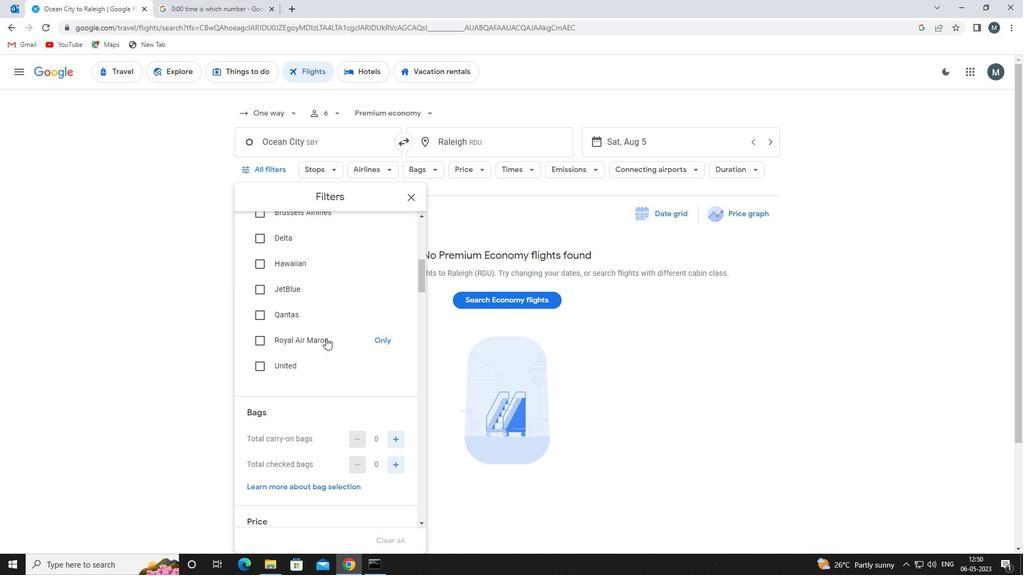 
Action: Mouse moved to (325, 339)
Screenshot: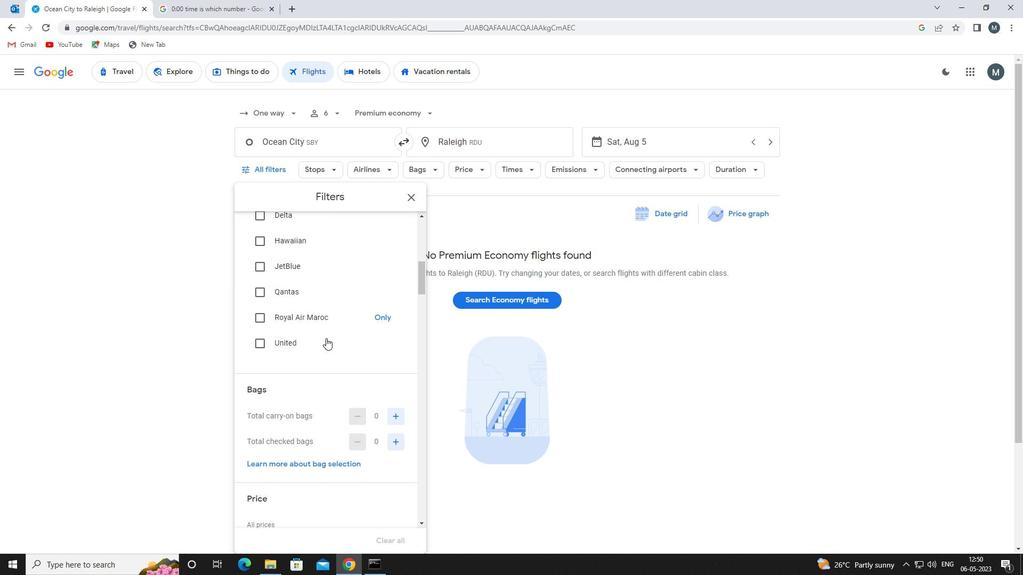 
Action: Mouse scrolled (325, 339) with delta (0, 0)
Screenshot: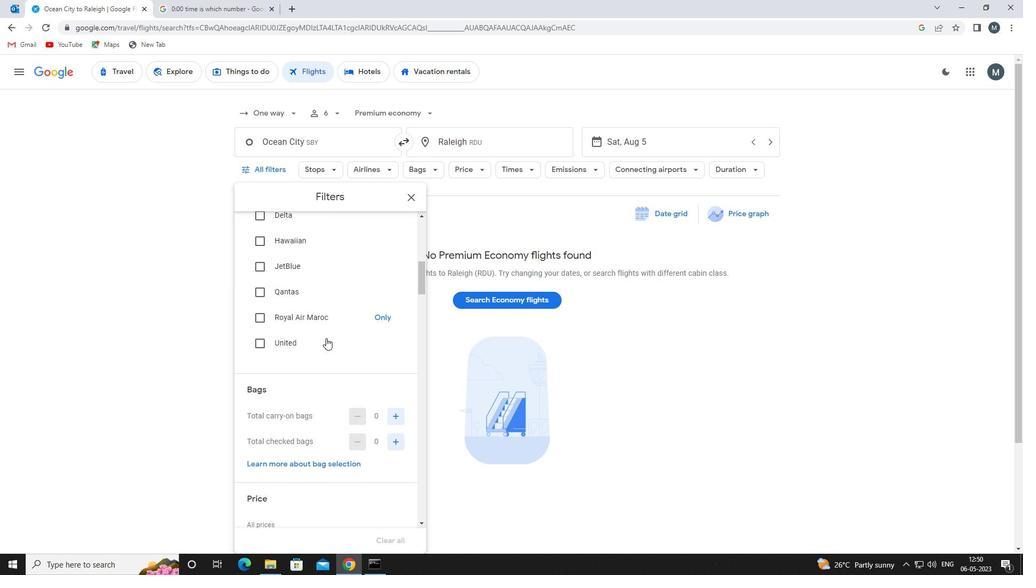 
Action: Mouse moved to (393, 334)
Screenshot: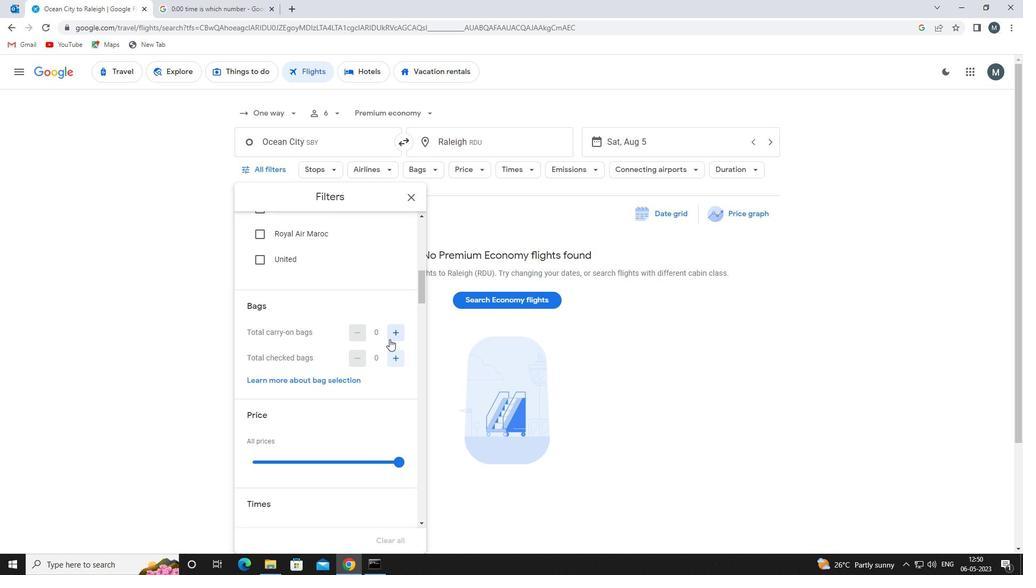 
Action: Mouse pressed left at (393, 334)
Screenshot: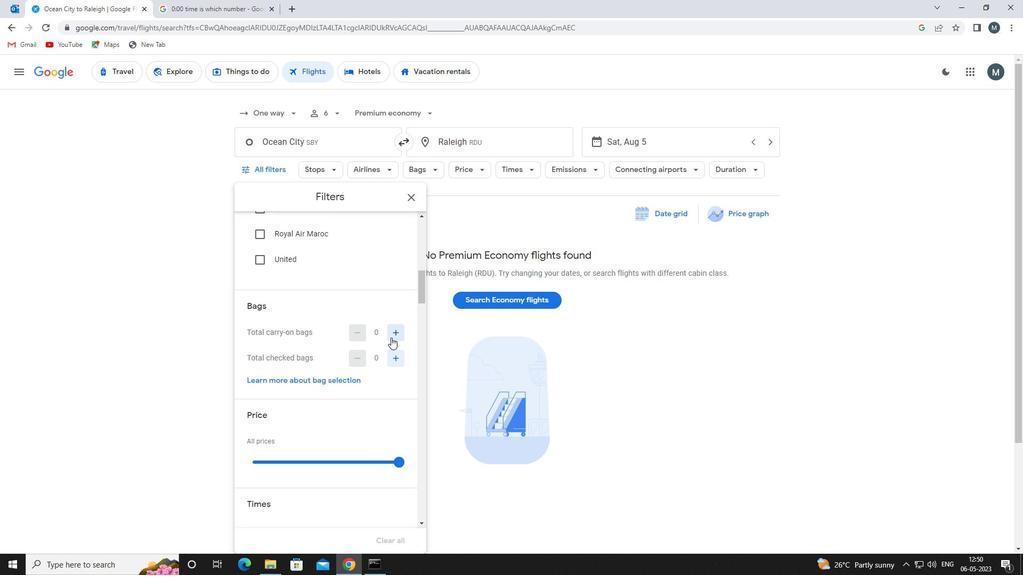 
Action: Mouse moved to (365, 343)
Screenshot: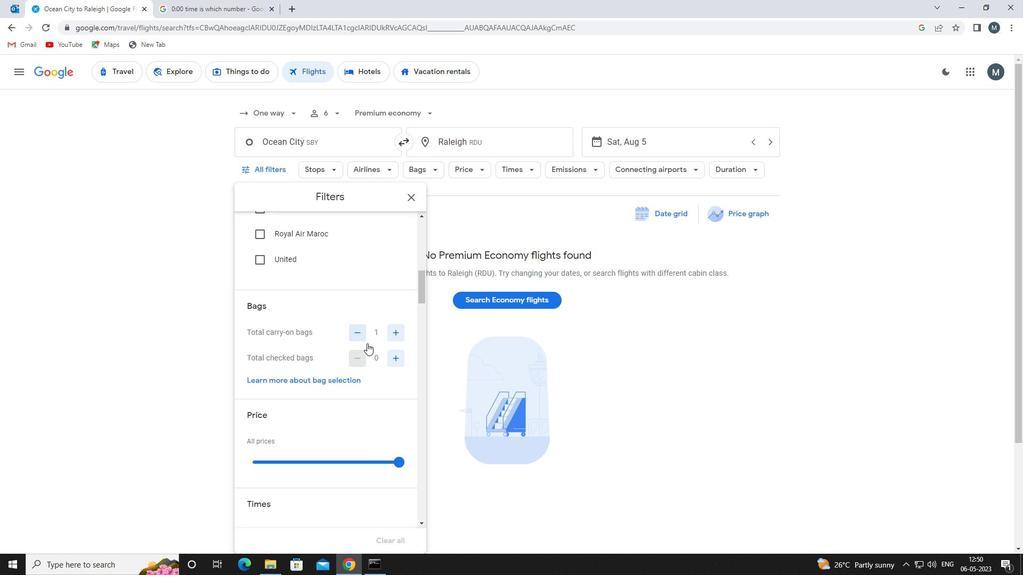 
Action: Mouse scrolled (365, 343) with delta (0, 0)
Screenshot: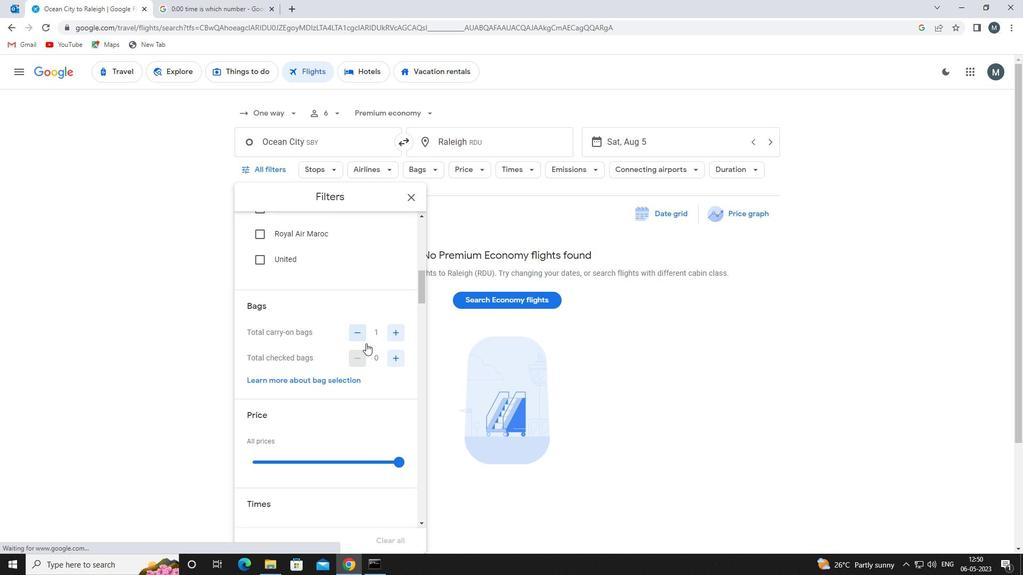 
Action: Mouse moved to (356, 343)
Screenshot: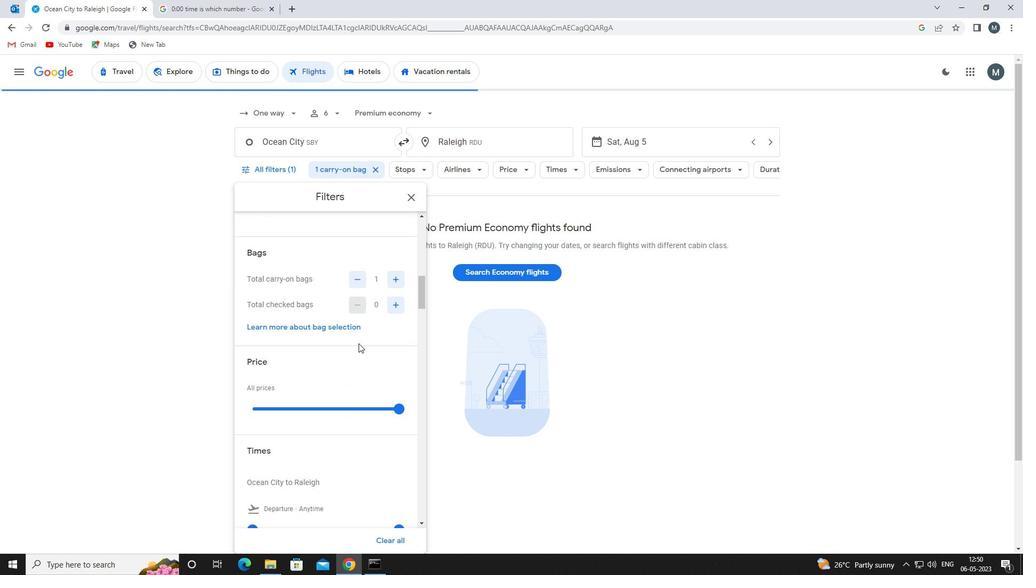 
Action: Mouse scrolled (356, 343) with delta (0, 0)
Screenshot: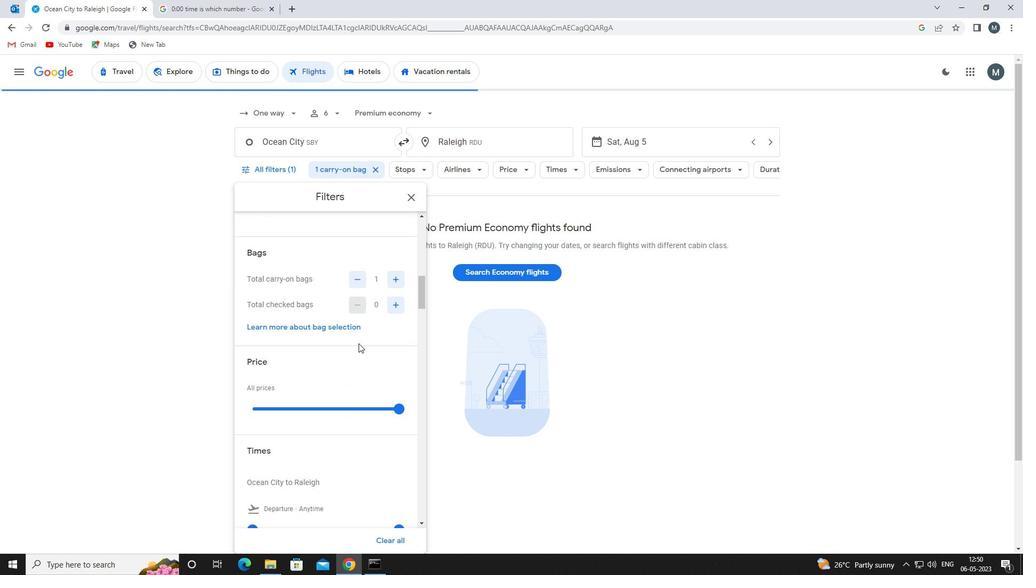 
Action: Mouse moved to (303, 344)
Screenshot: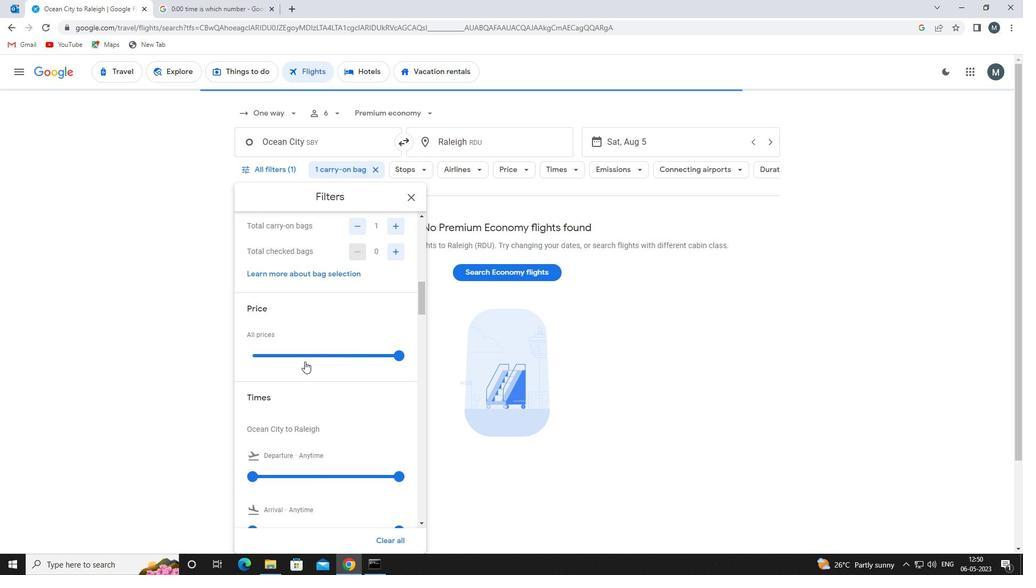 
Action: Mouse pressed left at (303, 344)
Screenshot: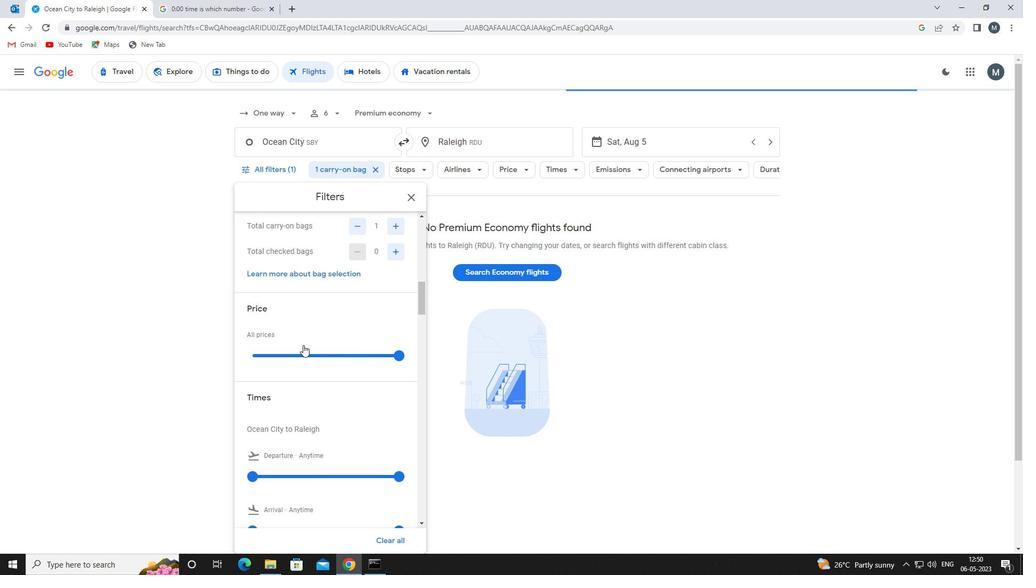 
Action: Mouse moved to (301, 348)
Screenshot: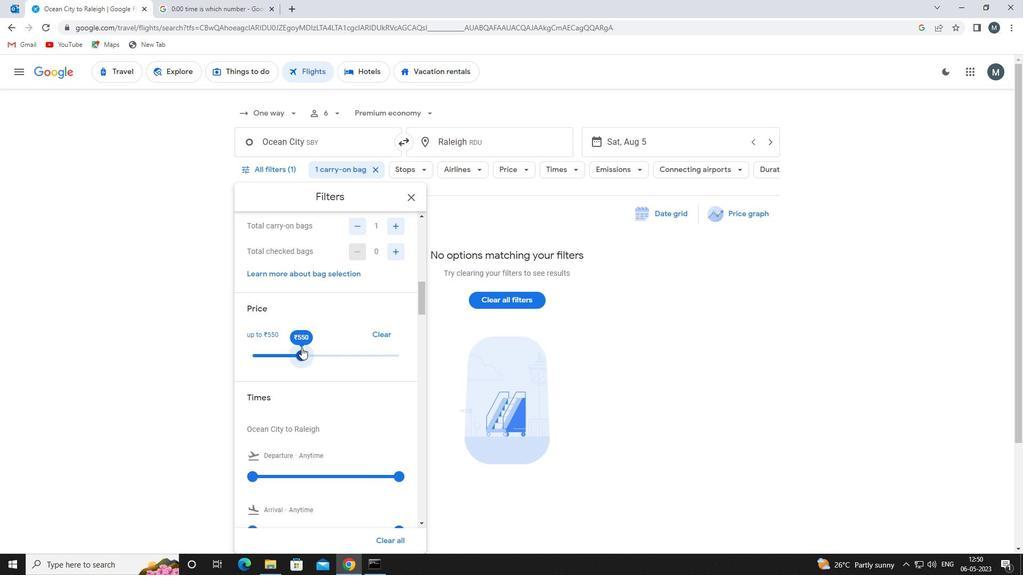 
Action: Mouse pressed left at (301, 348)
Screenshot: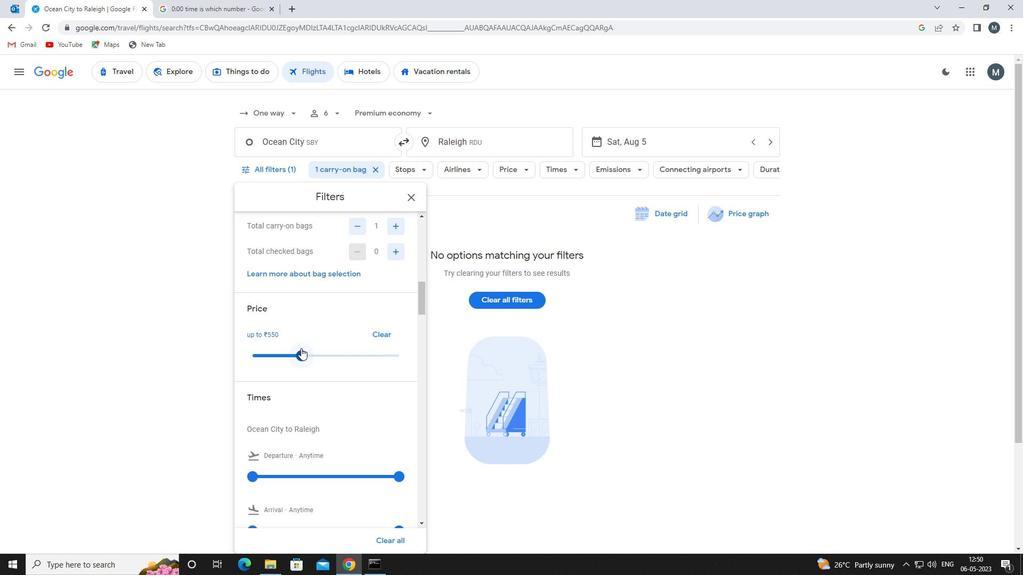
Action: Mouse moved to (303, 342)
Screenshot: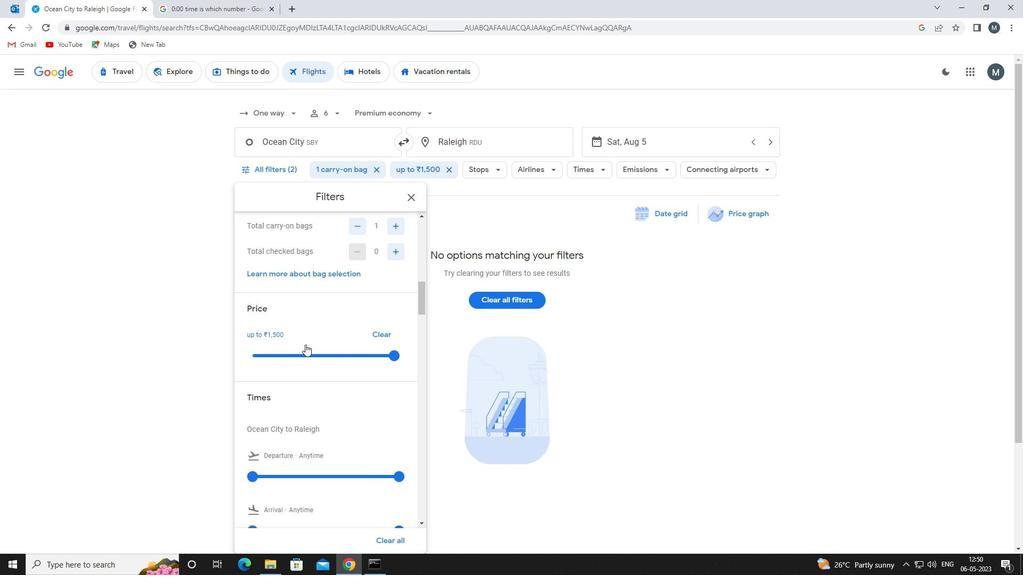 
Action: Mouse scrolled (303, 341) with delta (0, 0)
Screenshot: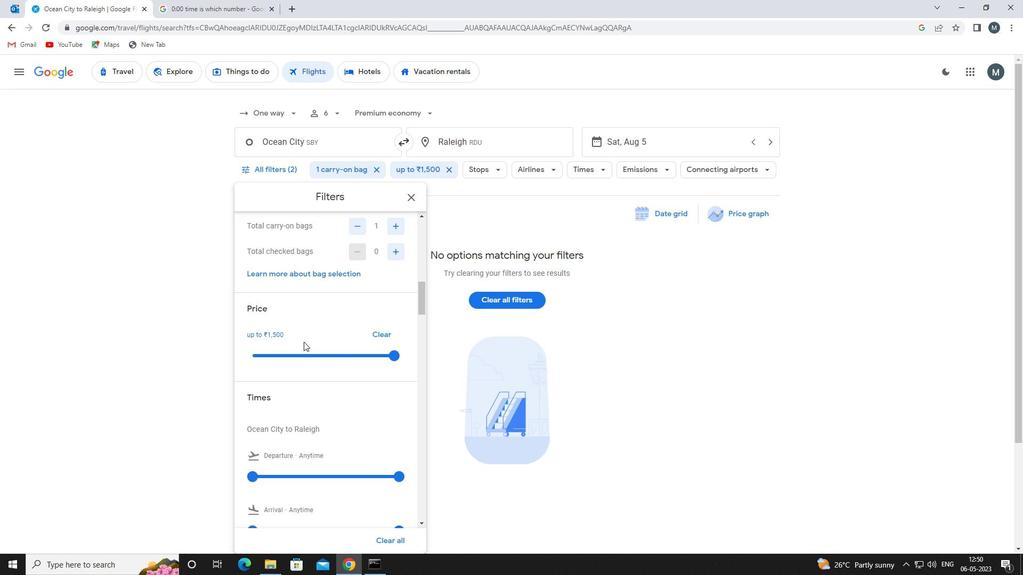 
Action: Mouse moved to (303, 342)
Screenshot: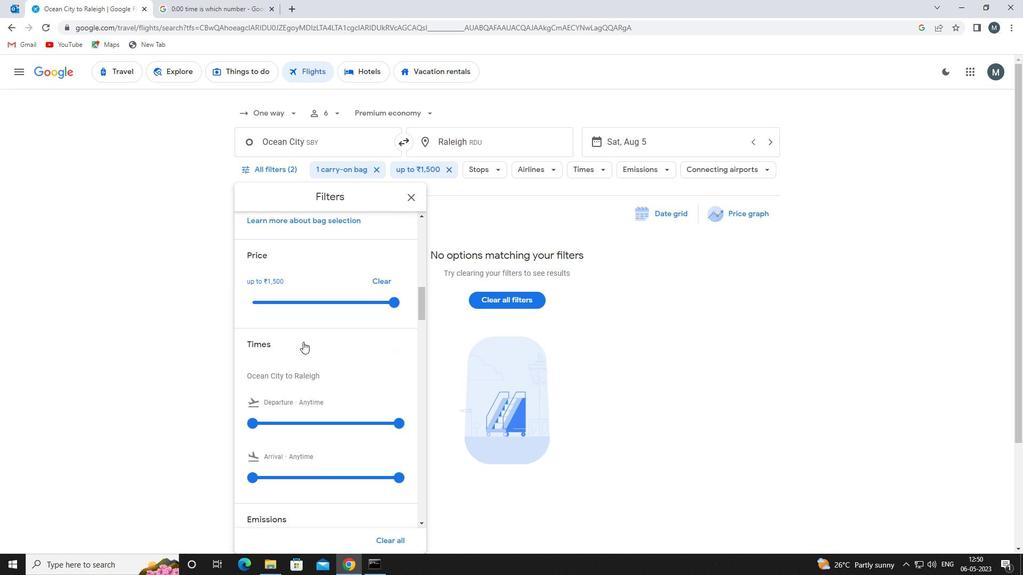 
Action: Mouse scrolled (303, 341) with delta (0, 0)
Screenshot: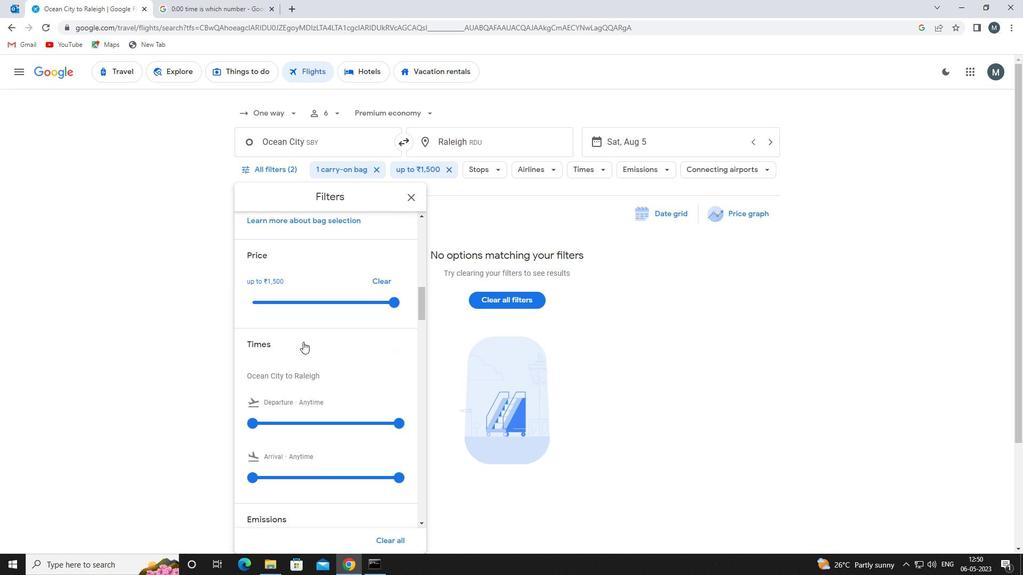
Action: Mouse moved to (256, 370)
Screenshot: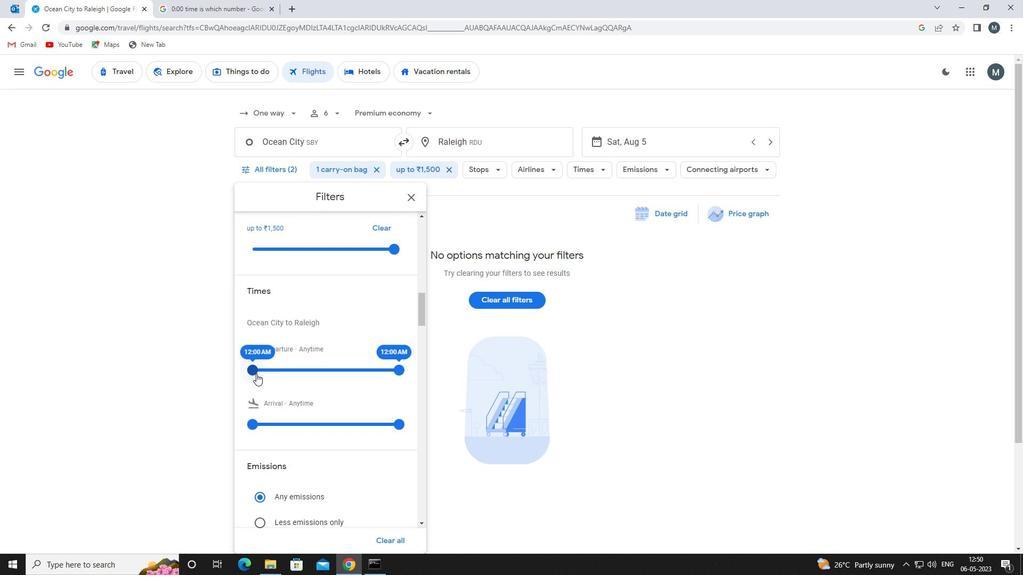 
Action: Mouse pressed left at (256, 370)
Screenshot: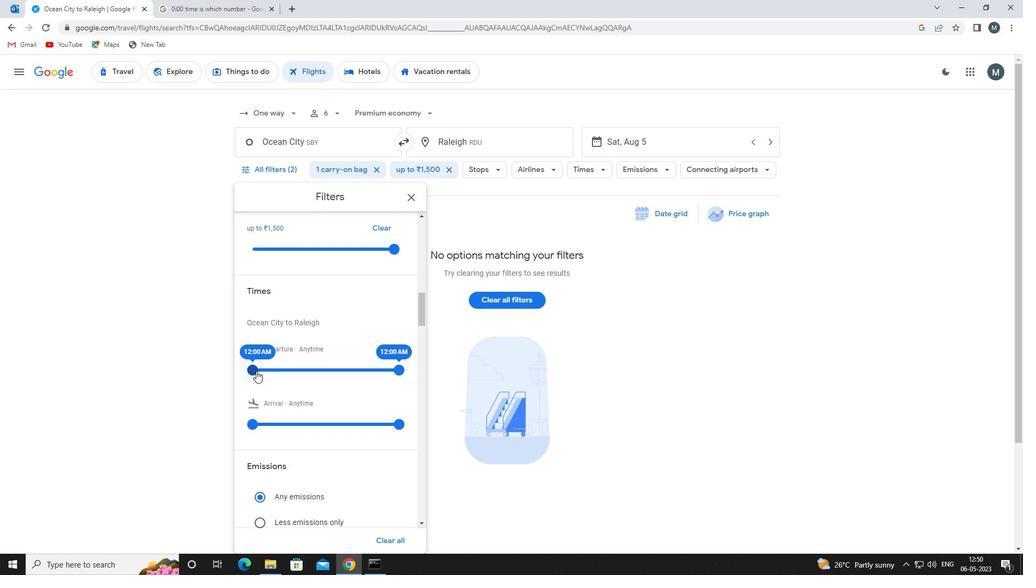 
Action: Mouse moved to (397, 372)
Screenshot: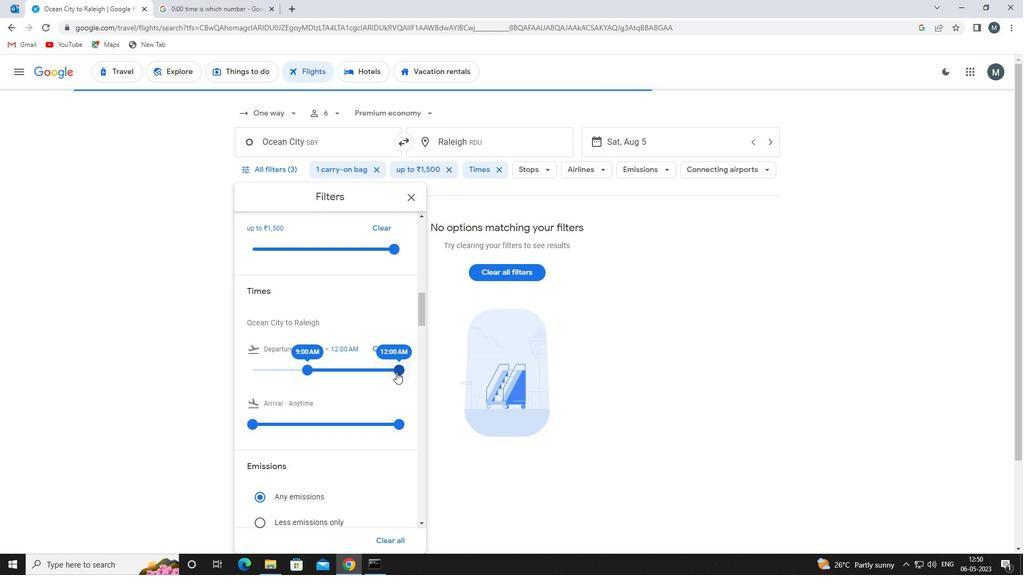 
Action: Mouse pressed left at (397, 372)
Screenshot: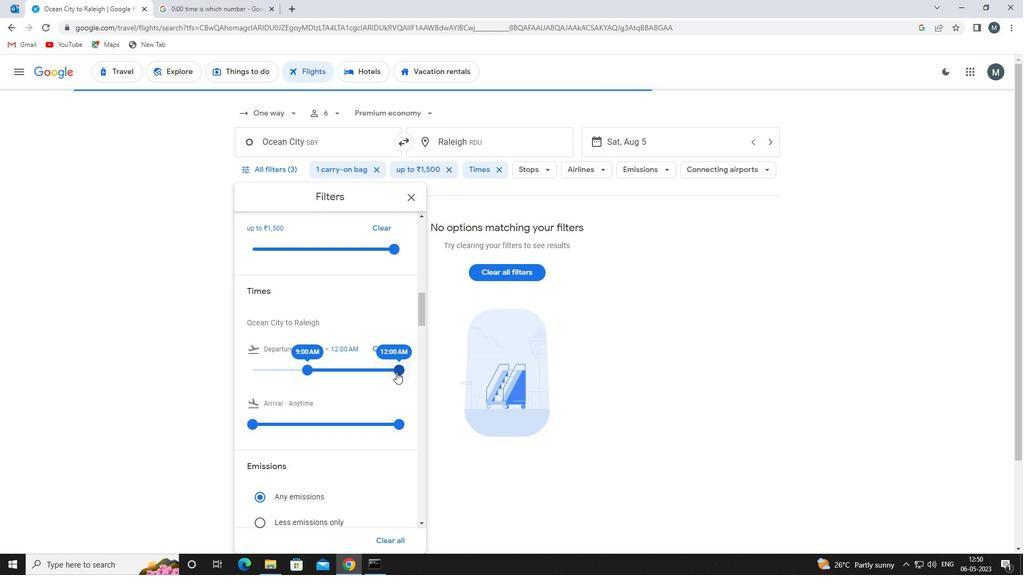 
Action: Mouse moved to (361, 314)
Screenshot: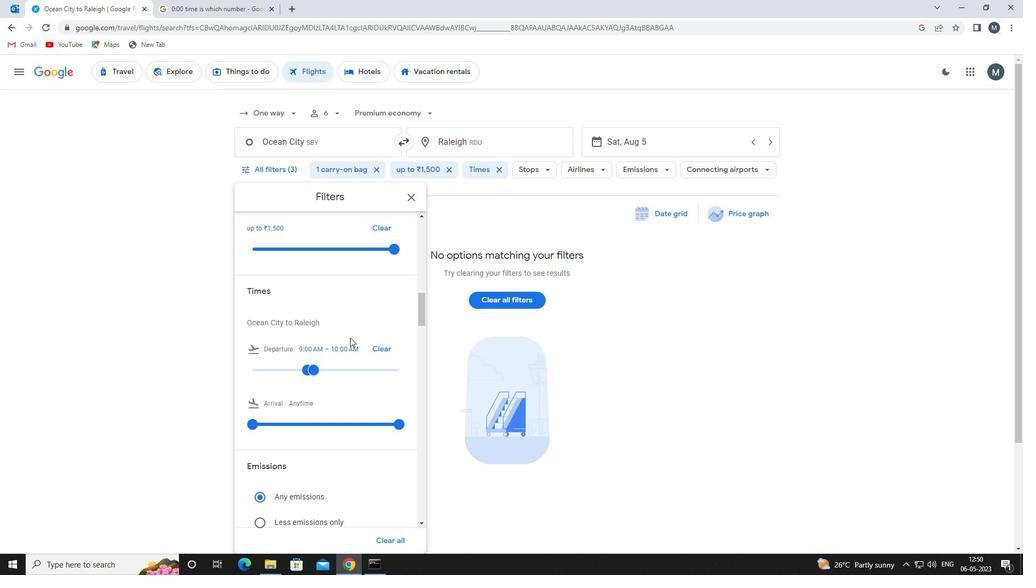 
Action: Mouse scrolled (361, 313) with delta (0, 0)
Screenshot: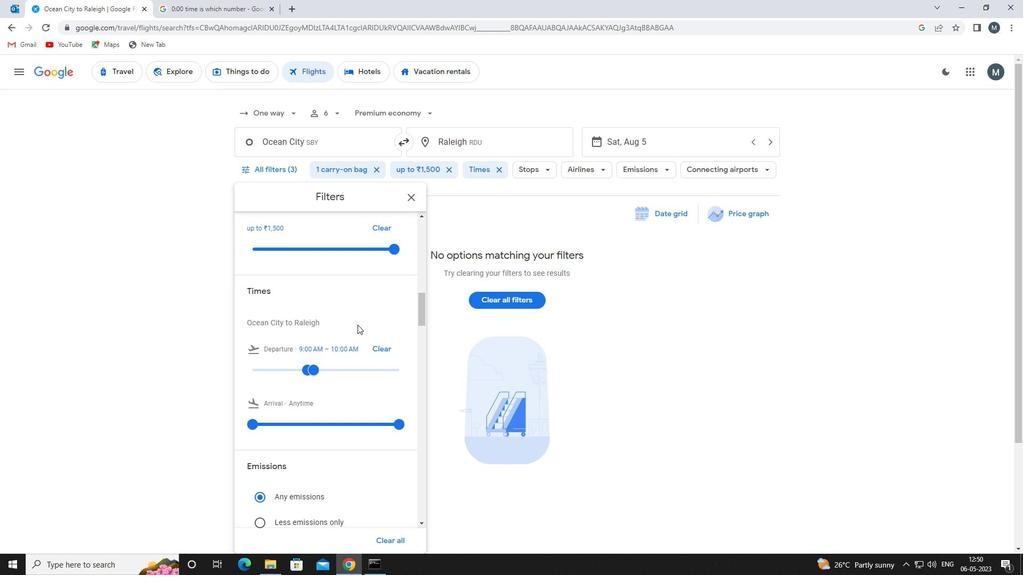 
Action: Mouse moved to (412, 198)
Screenshot: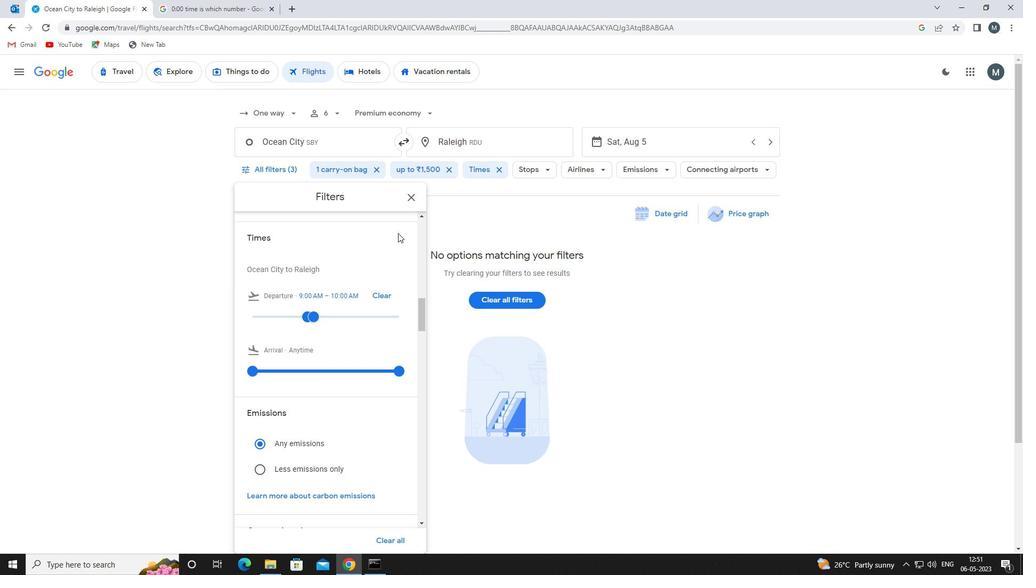 
Action: Mouse pressed left at (412, 198)
Screenshot: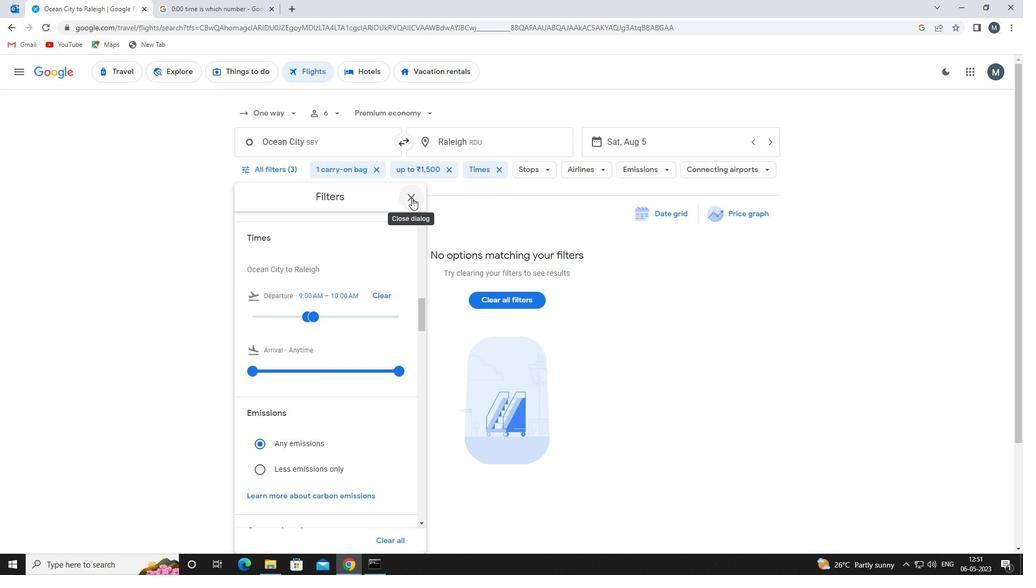 
